 Task: Look for space in Tālīkota, India from 5th September, 2023 to 12th September, 2023 for 2 adults in price range Rs.10000 to Rs.15000.  With 1  bedroom having 1 bed and 1 bathroom. Property type can be house, flat, guest house, hotel. Booking option can be shelf check-in. Required host language is English.
Action: Mouse moved to (391, 66)
Screenshot: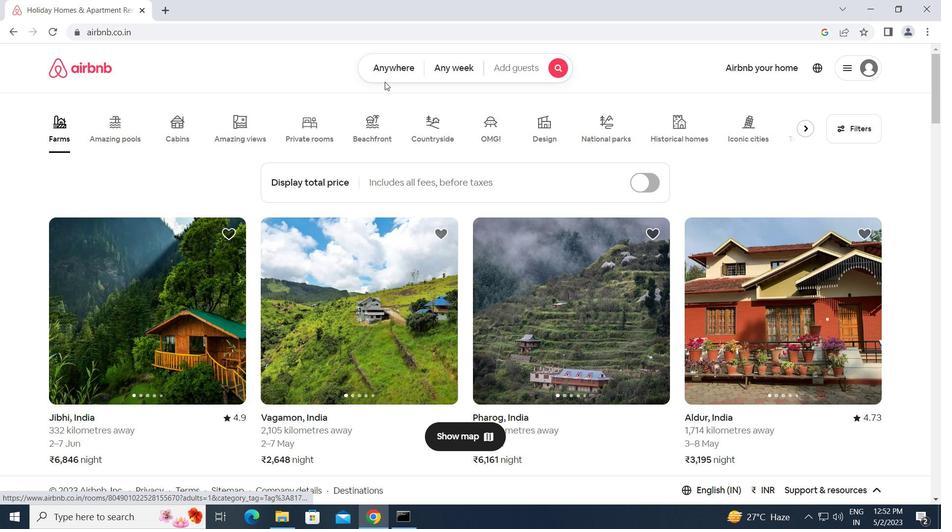 
Action: Mouse pressed left at (391, 66)
Screenshot: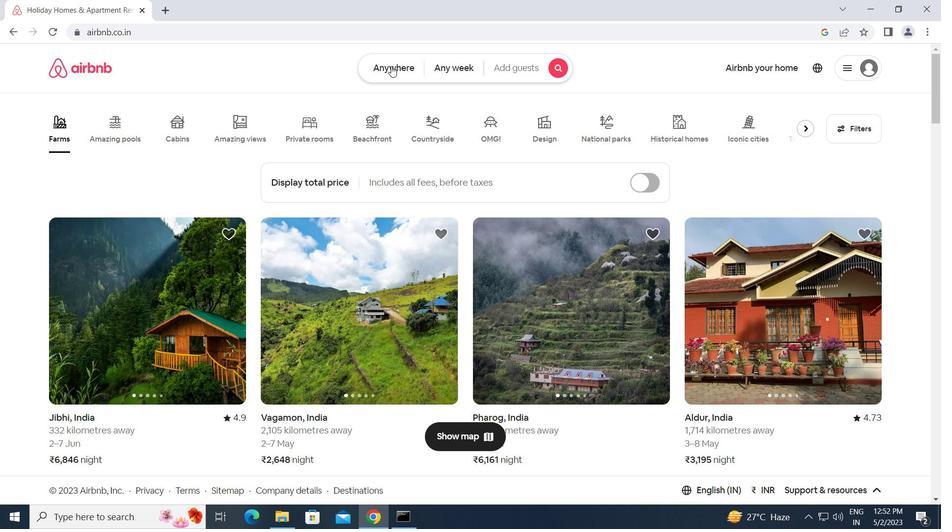 
Action: Mouse moved to (330, 111)
Screenshot: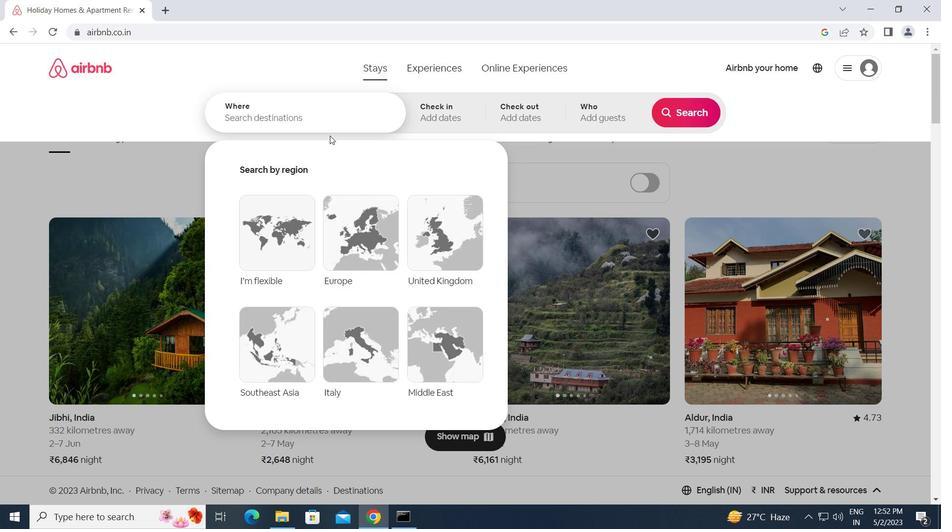 
Action: Mouse pressed left at (330, 111)
Screenshot: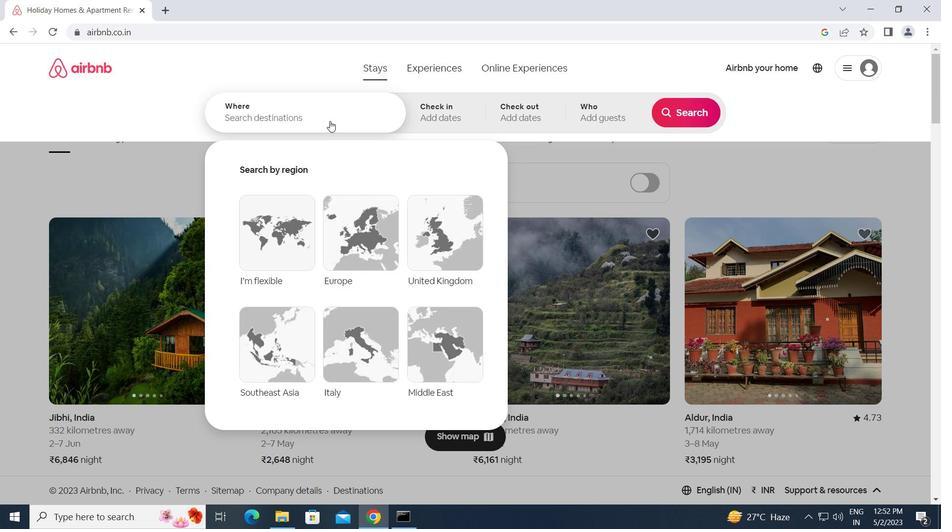 
Action: Key pressed t<Key.caps_lock>alikota,<Key.space><Key.caps_lock>i<Key.caps_lock>ndia<Key.enter>
Screenshot: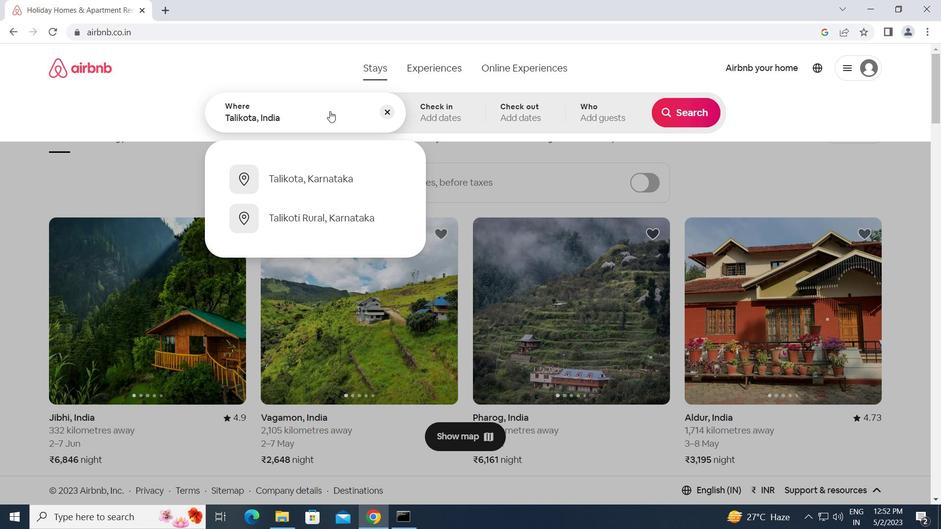 
Action: Mouse moved to (682, 208)
Screenshot: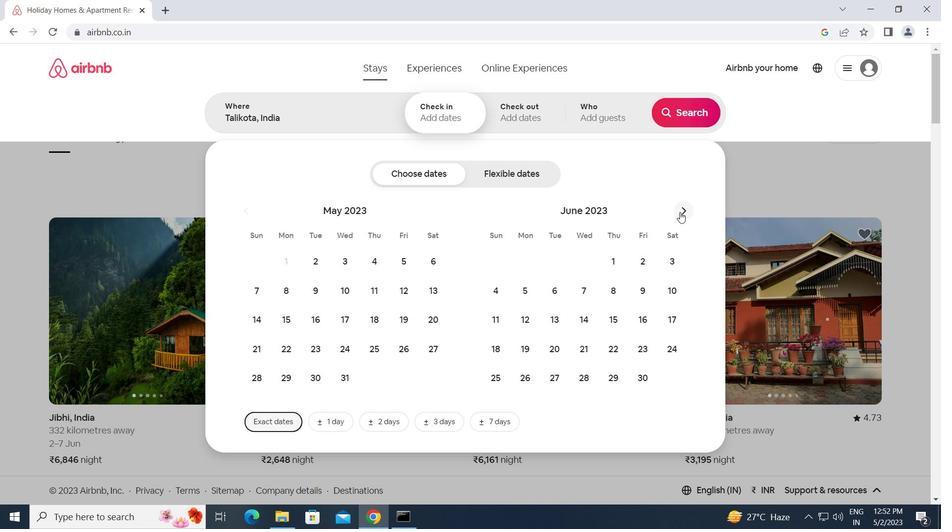 
Action: Mouse pressed left at (682, 208)
Screenshot: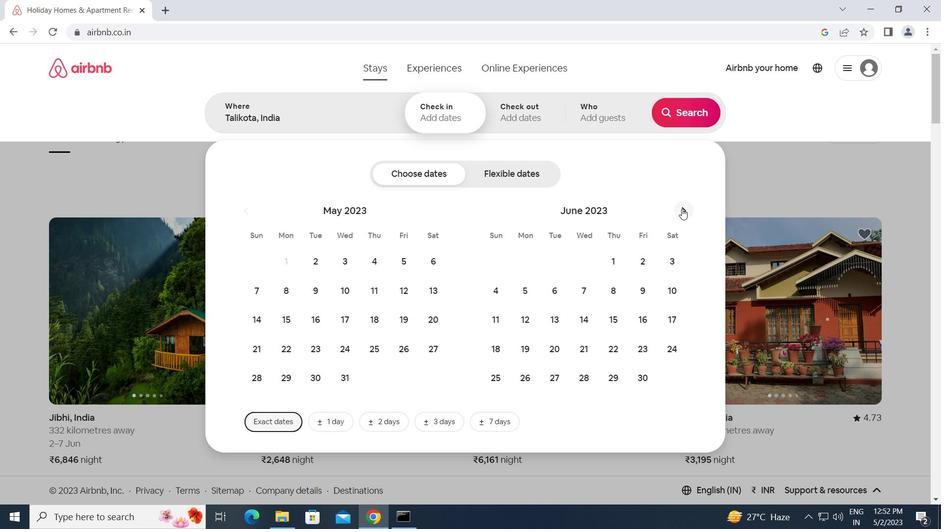 
Action: Mouse pressed left at (682, 208)
Screenshot: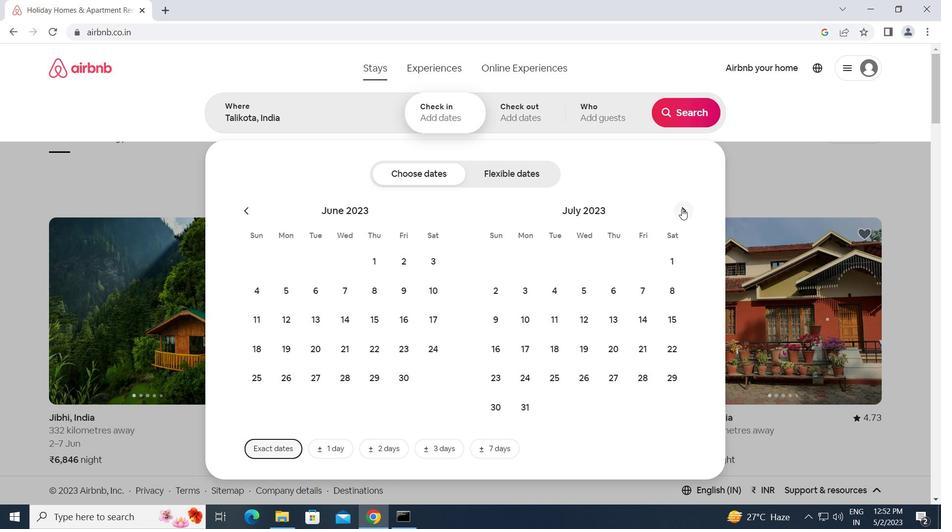 
Action: Mouse pressed left at (682, 208)
Screenshot: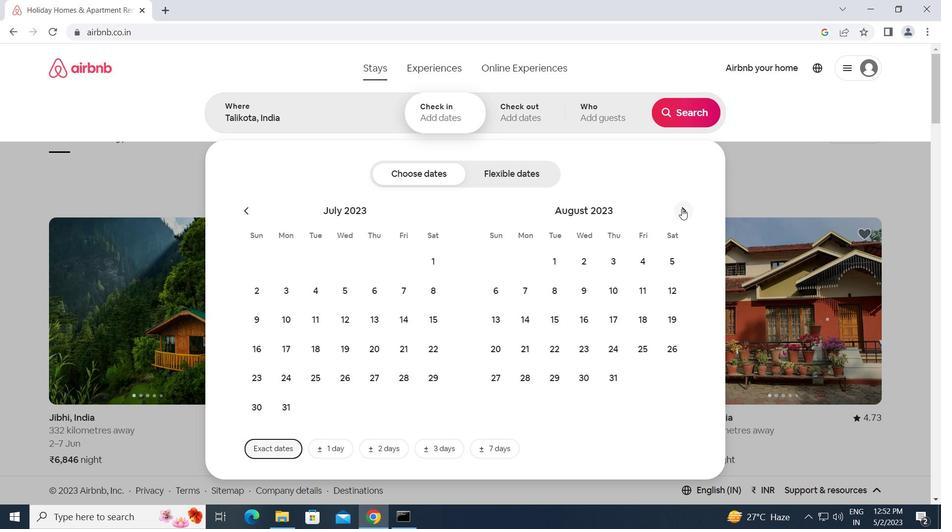 
Action: Mouse moved to (552, 292)
Screenshot: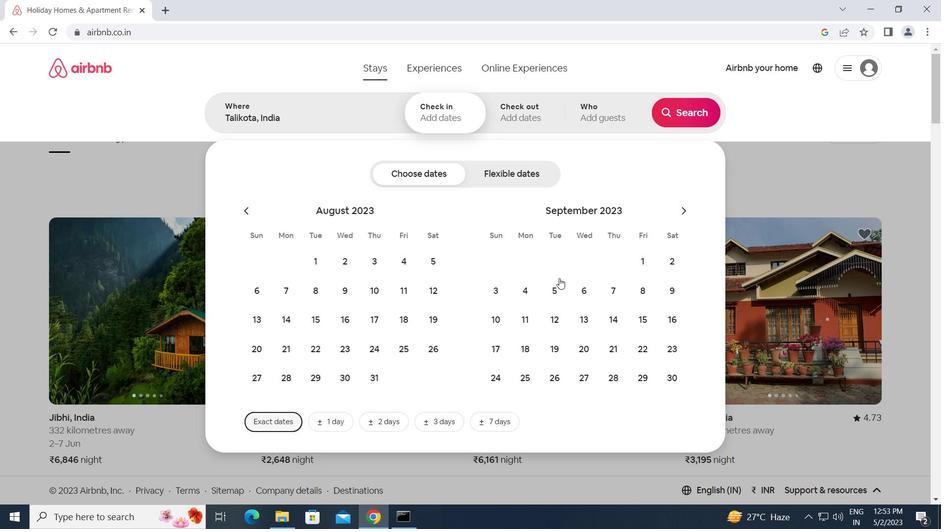 
Action: Mouse pressed left at (552, 292)
Screenshot: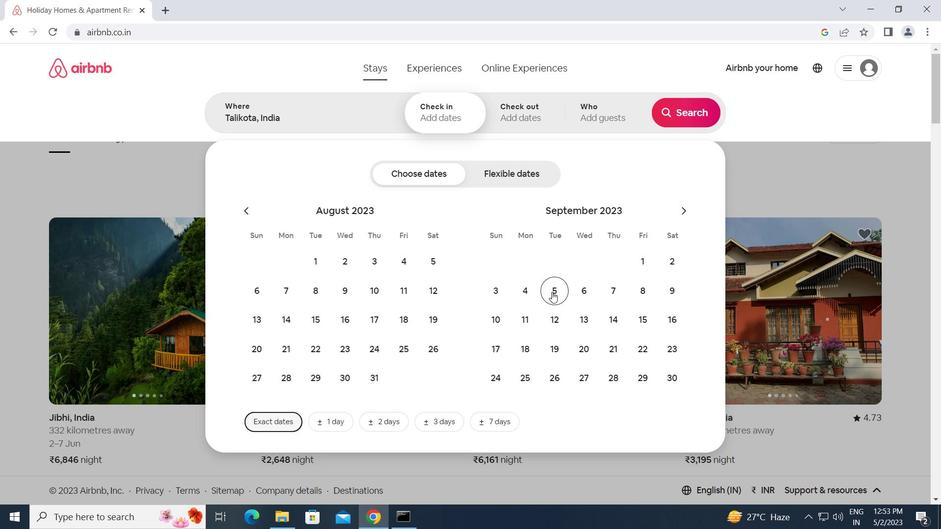 
Action: Mouse moved to (556, 319)
Screenshot: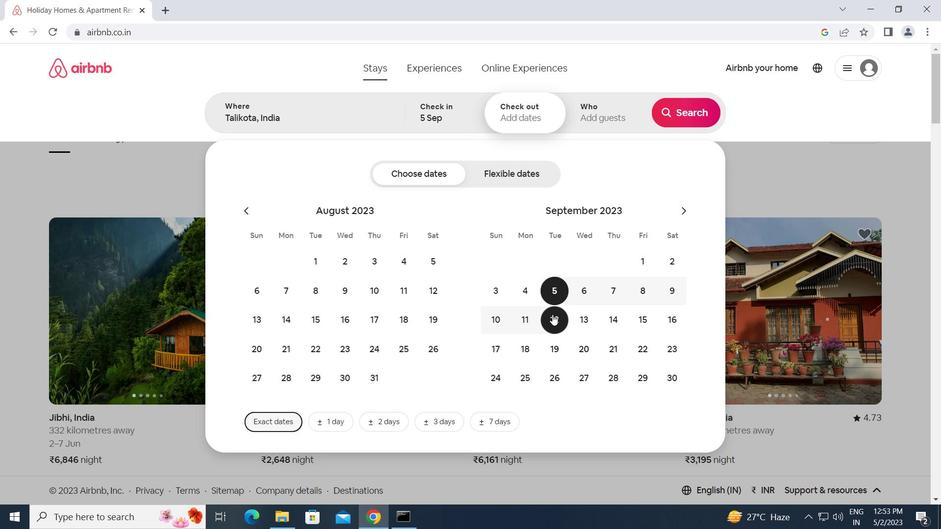 
Action: Mouse pressed left at (556, 319)
Screenshot: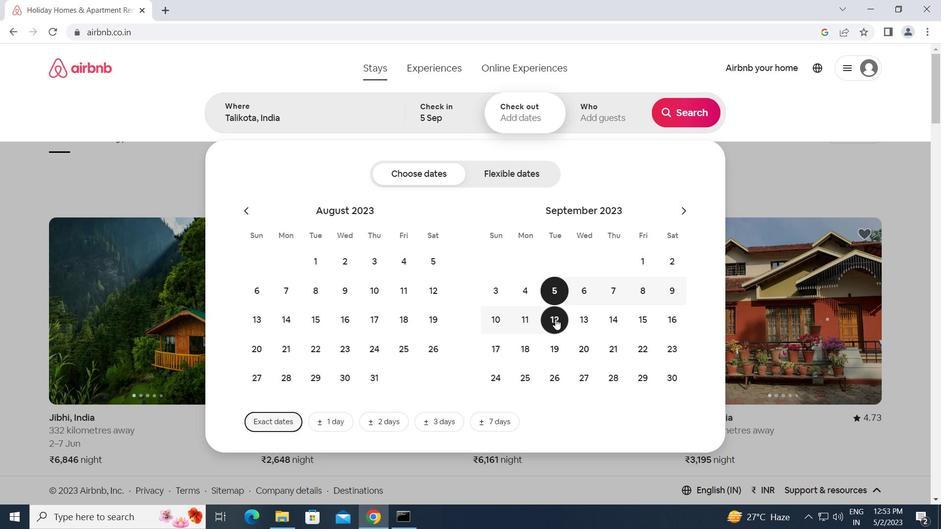 
Action: Mouse moved to (603, 117)
Screenshot: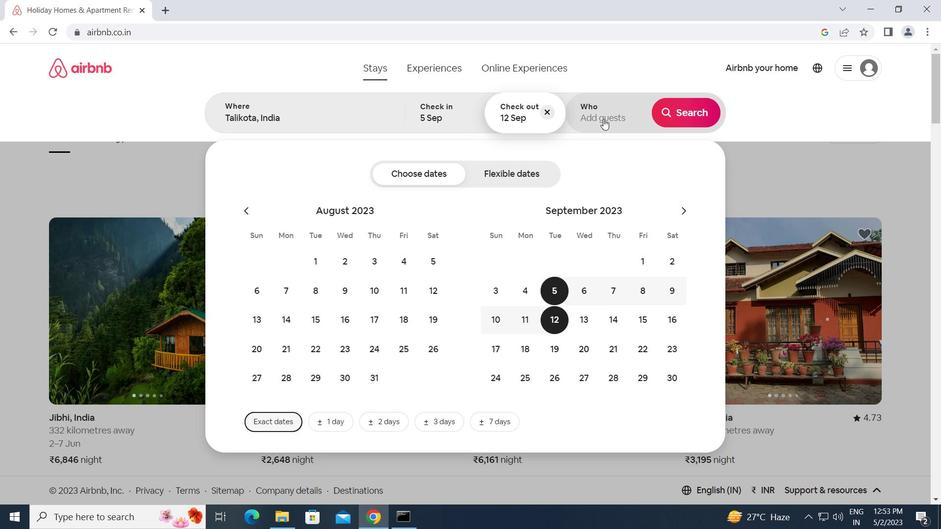 
Action: Mouse pressed left at (603, 117)
Screenshot: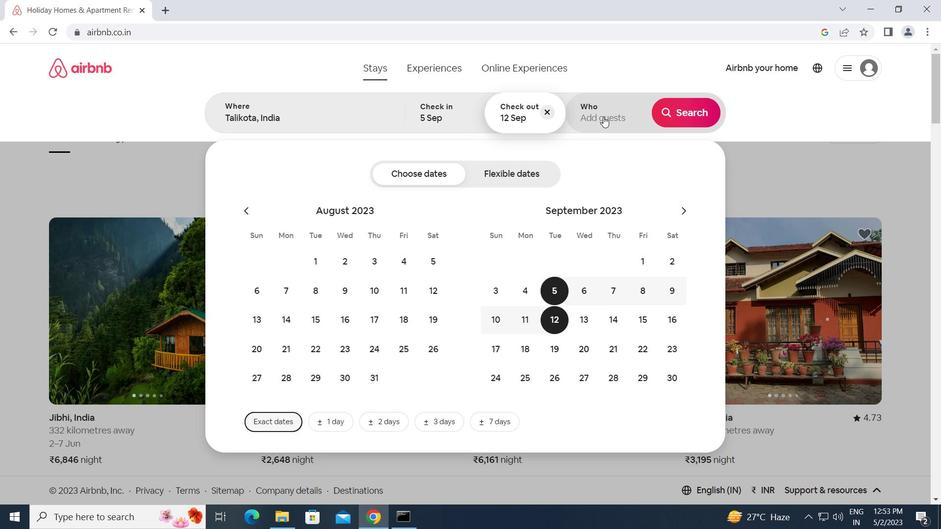 
Action: Mouse moved to (686, 174)
Screenshot: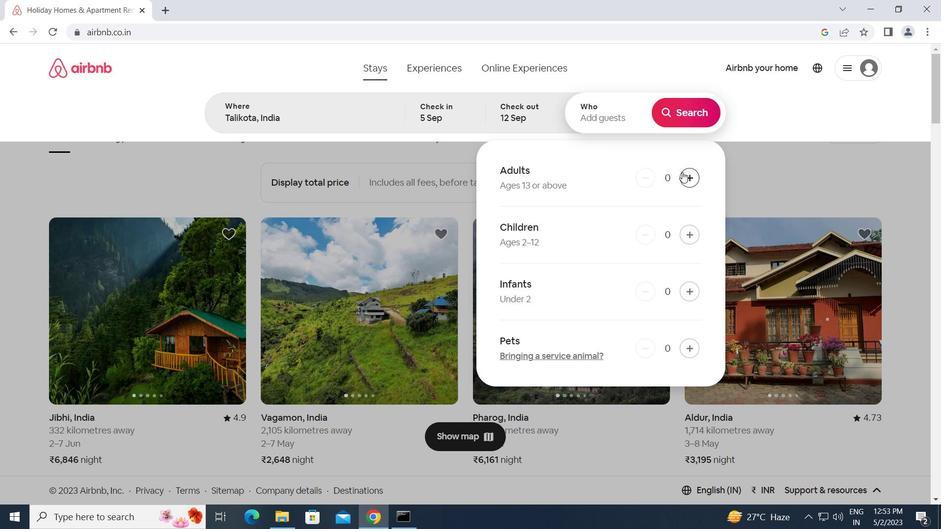 
Action: Mouse pressed left at (686, 174)
Screenshot: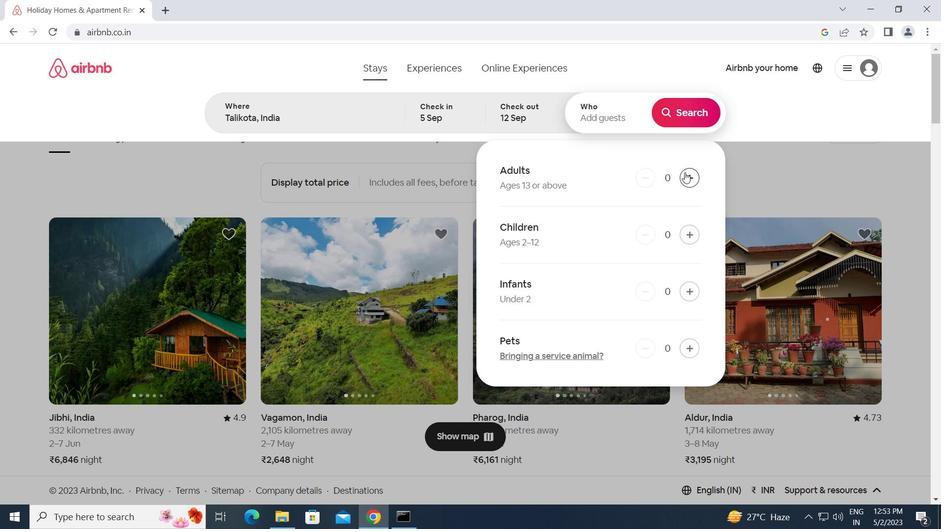 
Action: Mouse pressed left at (686, 174)
Screenshot: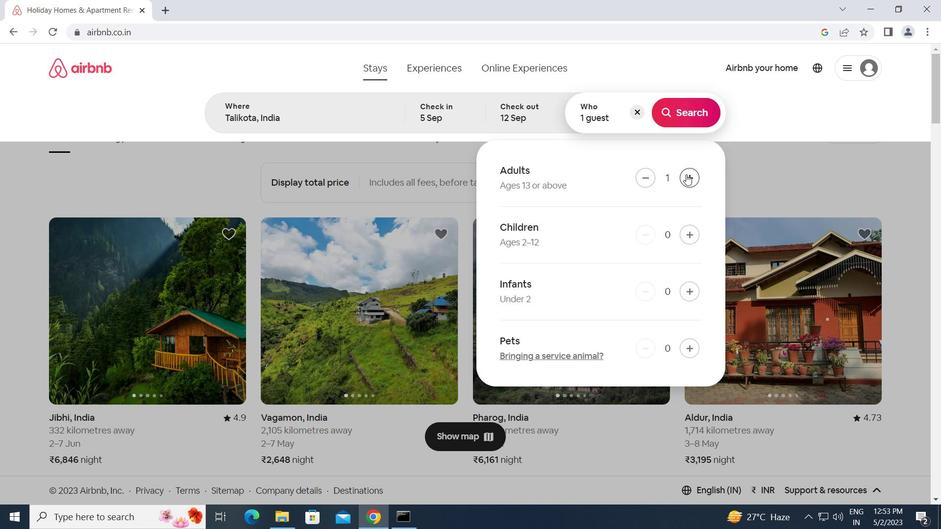 
Action: Mouse moved to (691, 111)
Screenshot: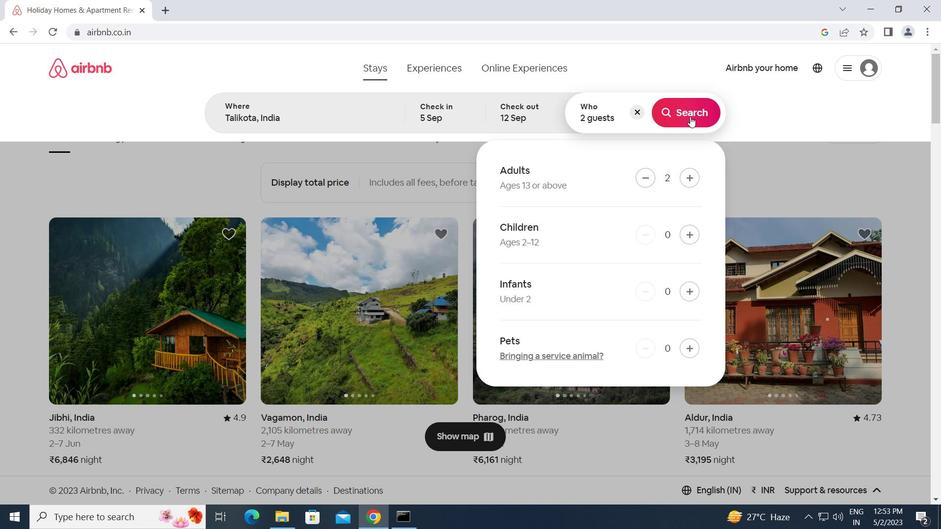 
Action: Mouse pressed left at (691, 111)
Screenshot: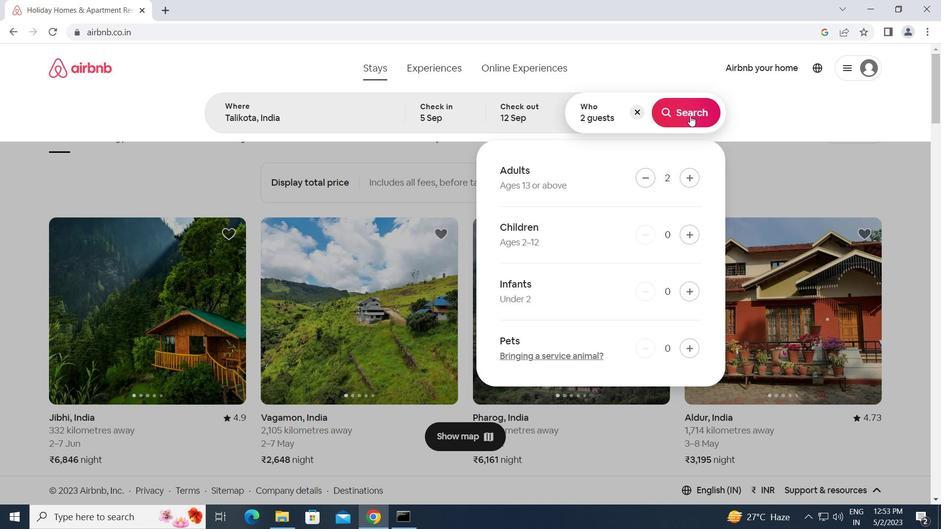 
Action: Mouse moved to (883, 117)
Screenshot: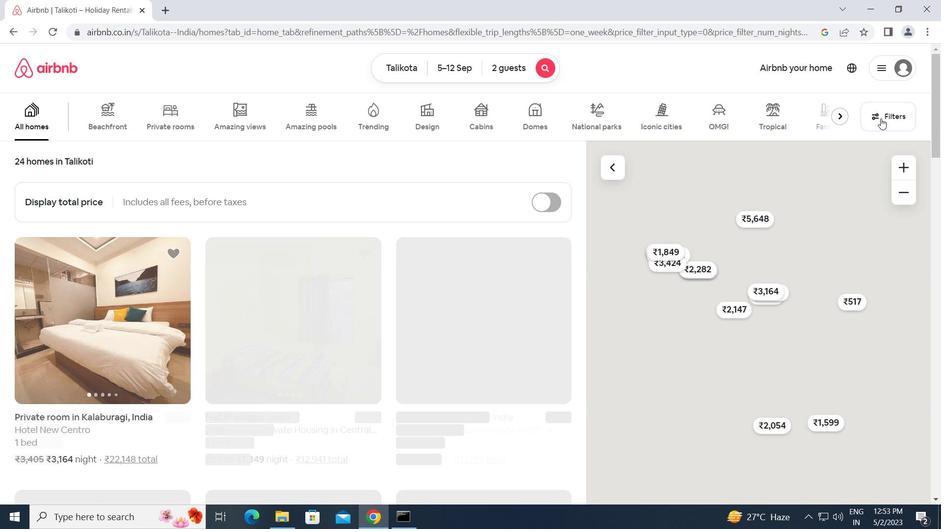 
Action: Mouse pressed left at (883, 117)
Screenshot: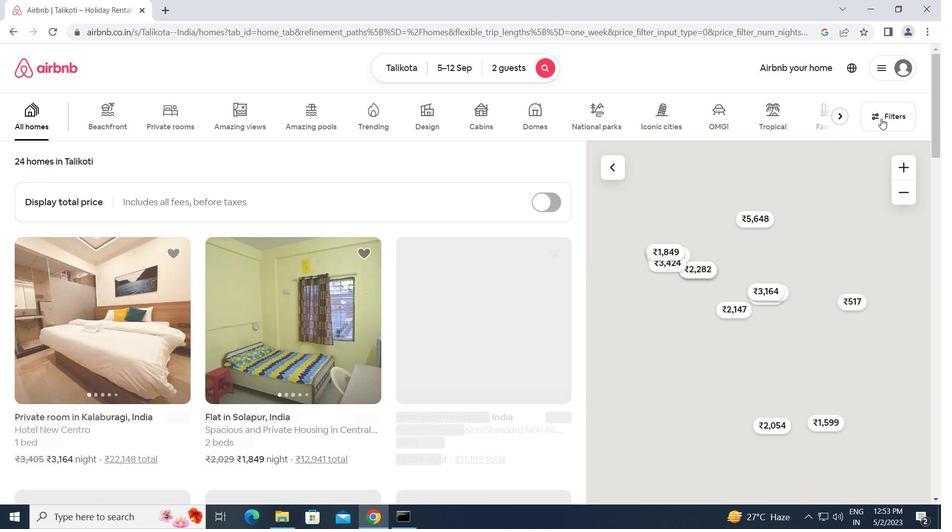 
Action: Mouse moved to (311, 268)
Screenshot: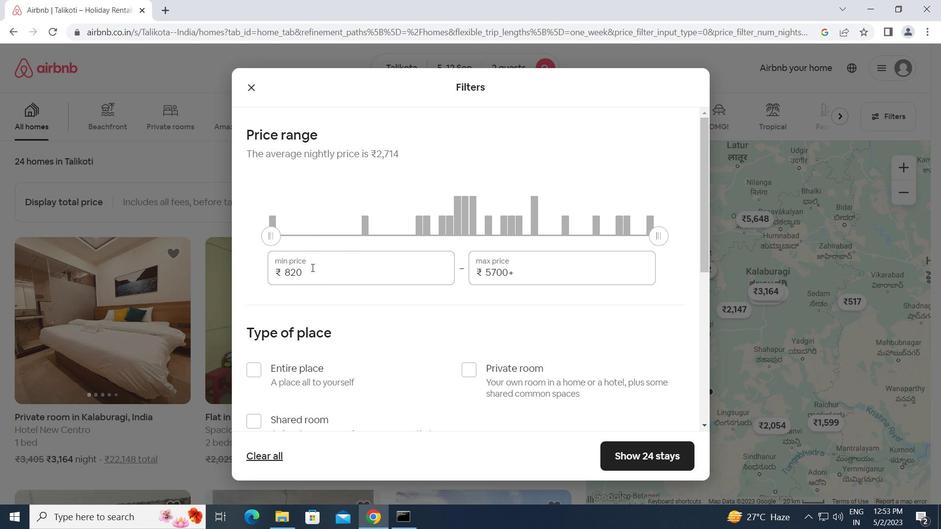
Action: Mouse pressed left at (311, 268)
Screenshot: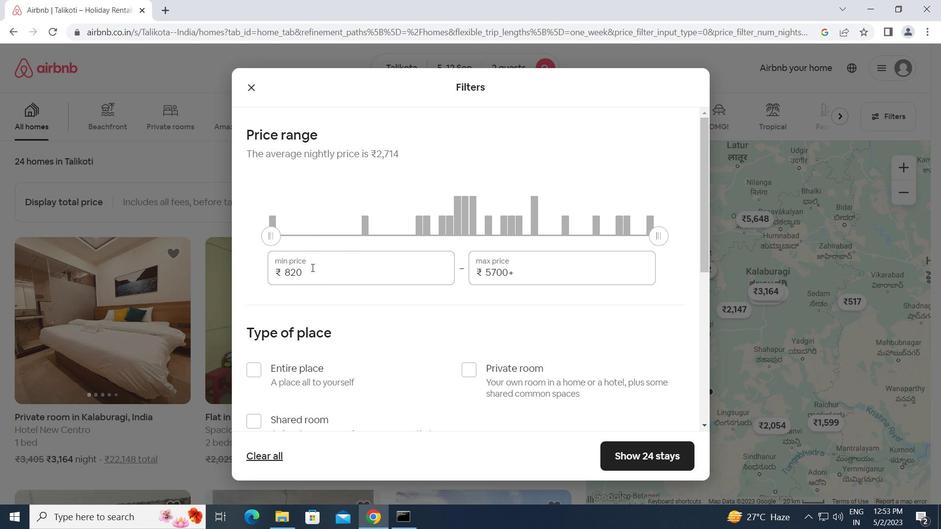 
Action: Mouse moved to (281, 274)
Screenshot: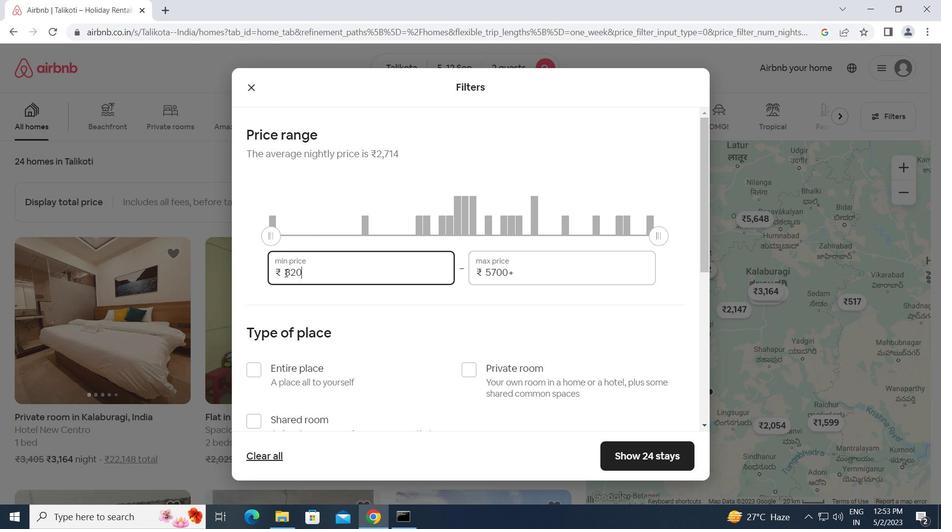 
Action: Key pressed 10000<Key.tab>15000
Screenshot: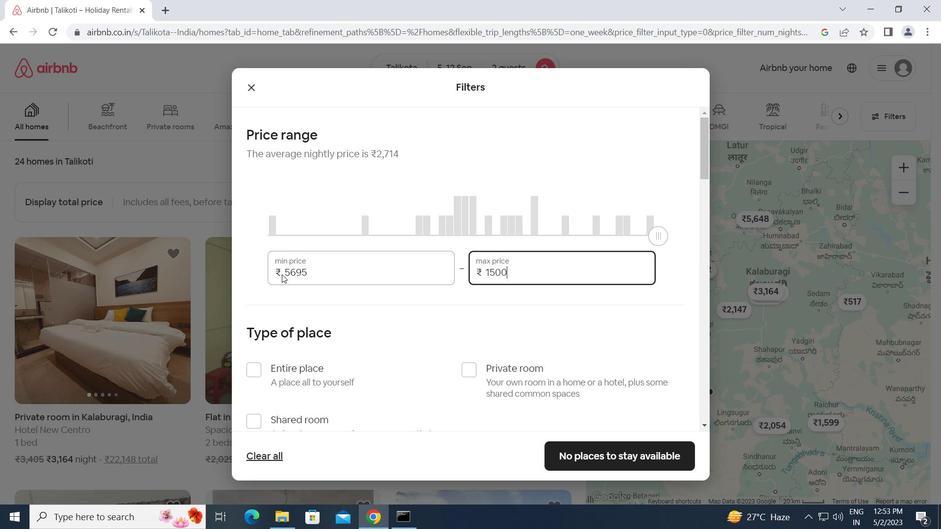 
Action: Mouse moved to (276, 390)
Screenshot: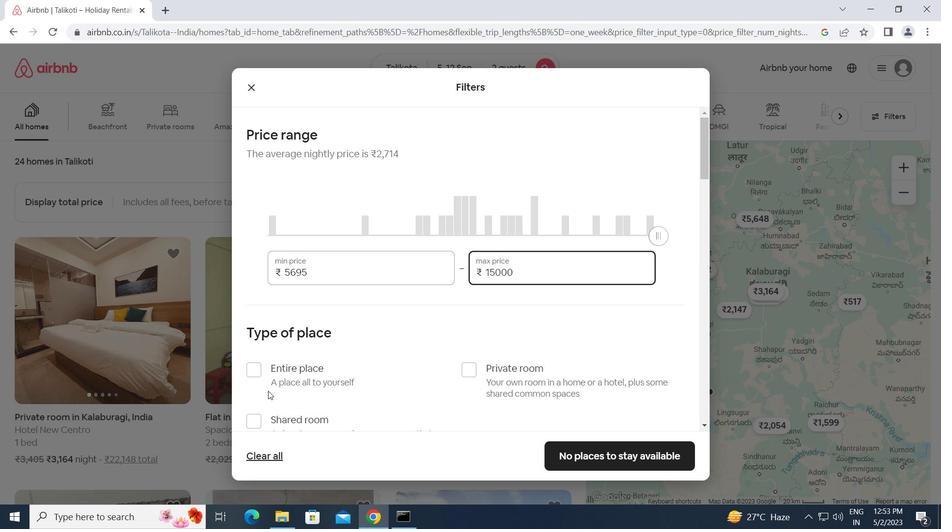 
Action: Mouse scrolled (276, 389) with delta (0, 0)
Screenshot: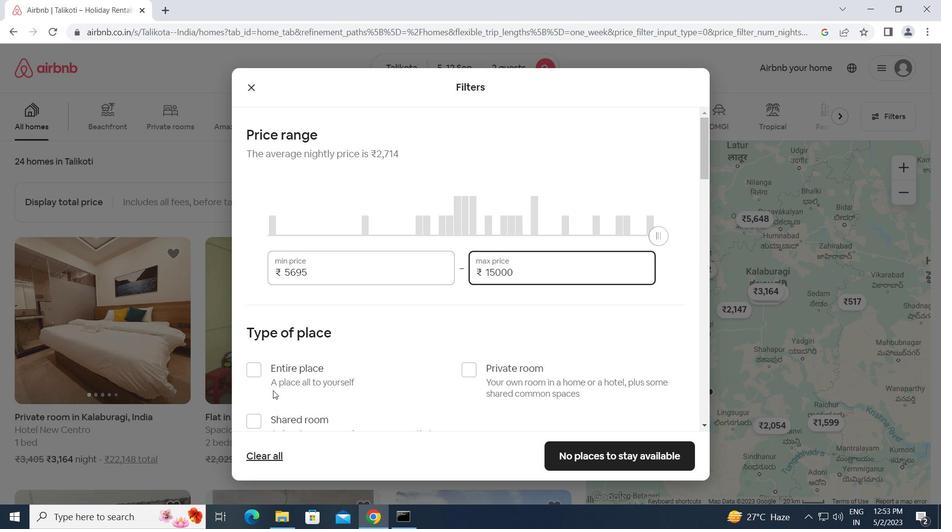 
Action: Mouse scrolled (276, 389) with delta (0, 0)
Screenshot: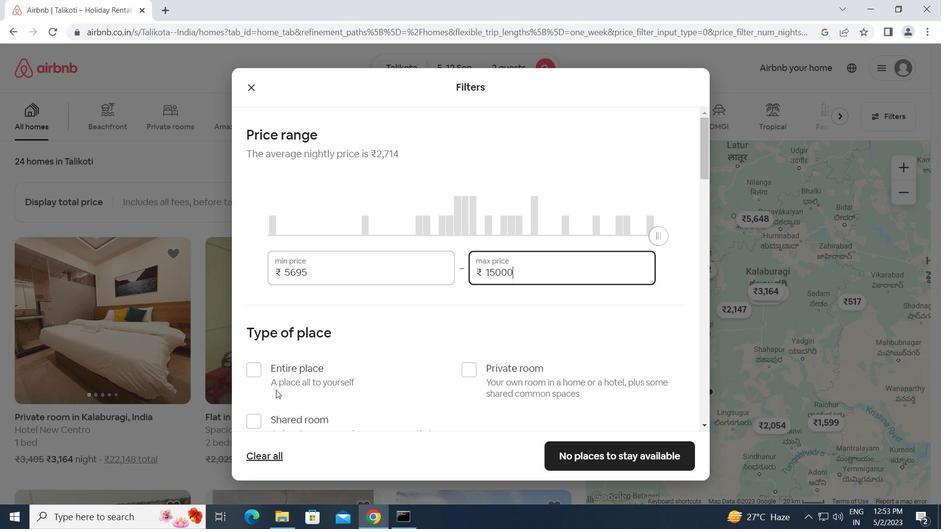 
Action: Mouse moved to (386, 349)
Screenshot: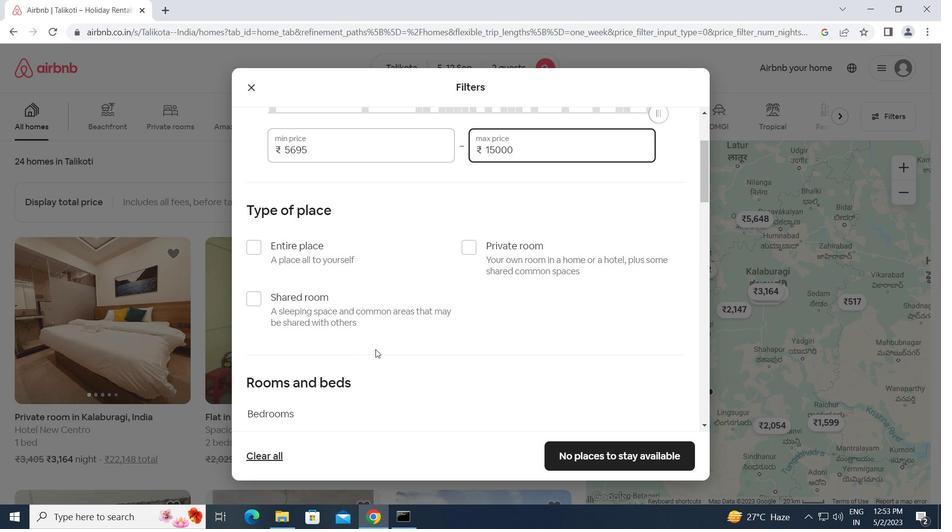 
Action: Mouse scrolled (386, 349) with delta (0, 0)
Screenshot: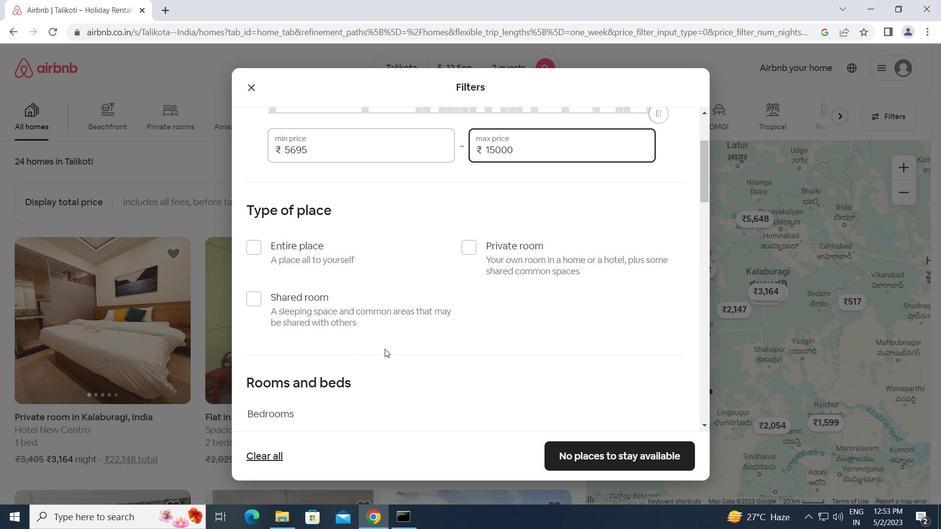 
Action: Mouse scrolled (386, 349) with delta (0, 0)
Screenshot: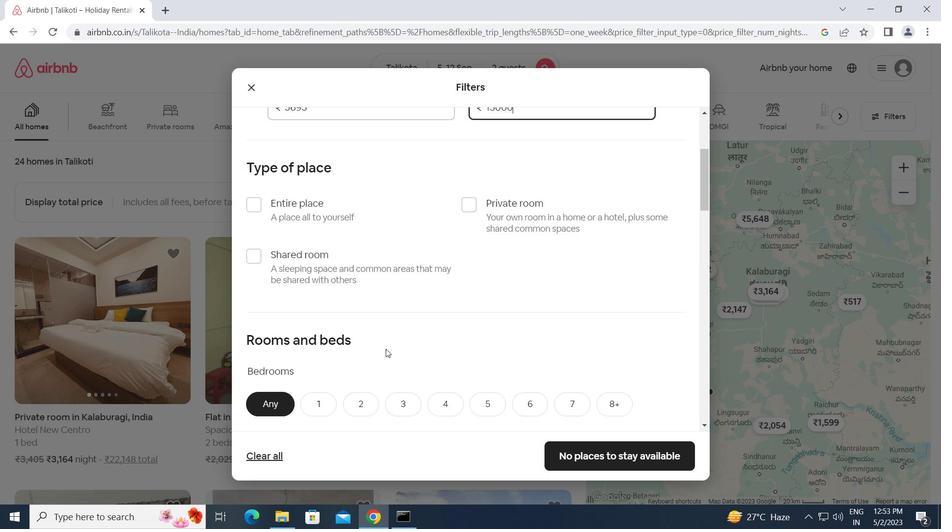 
Action: Mouse scrolled (386, 349) with delta (0, 0)
Screenshot: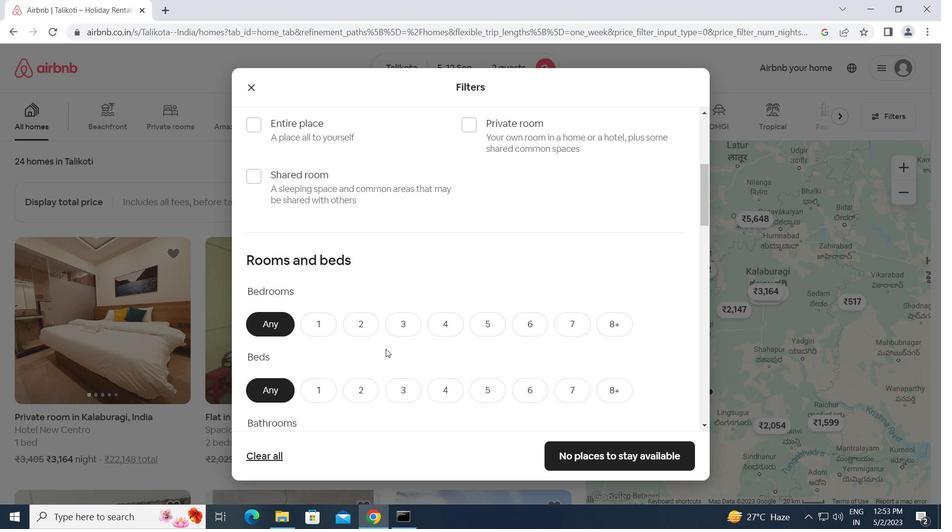 
Action: Mouse moved to (329, 265)
Screenshot: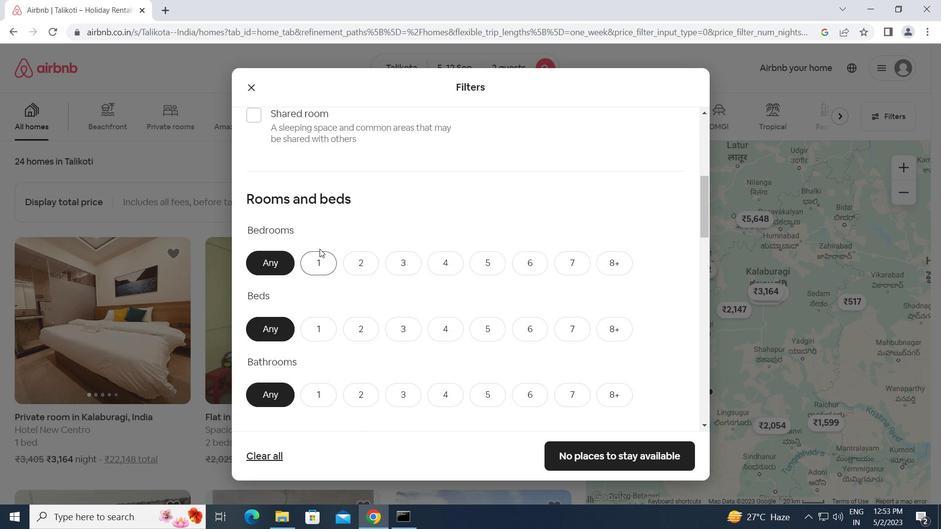 
Action: Mouse pressed left at (329, 265)
Screenshot: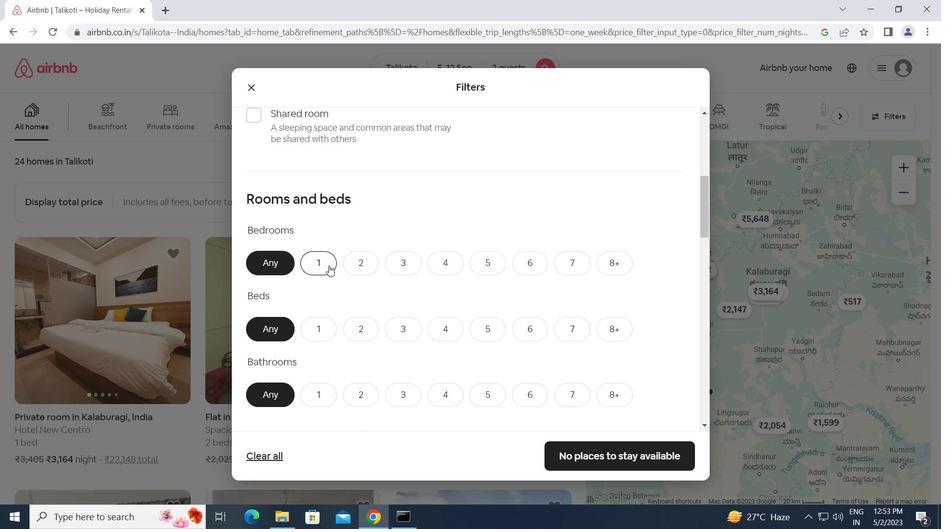 
Action: Mouse moved to (323, 335)
Screenshot: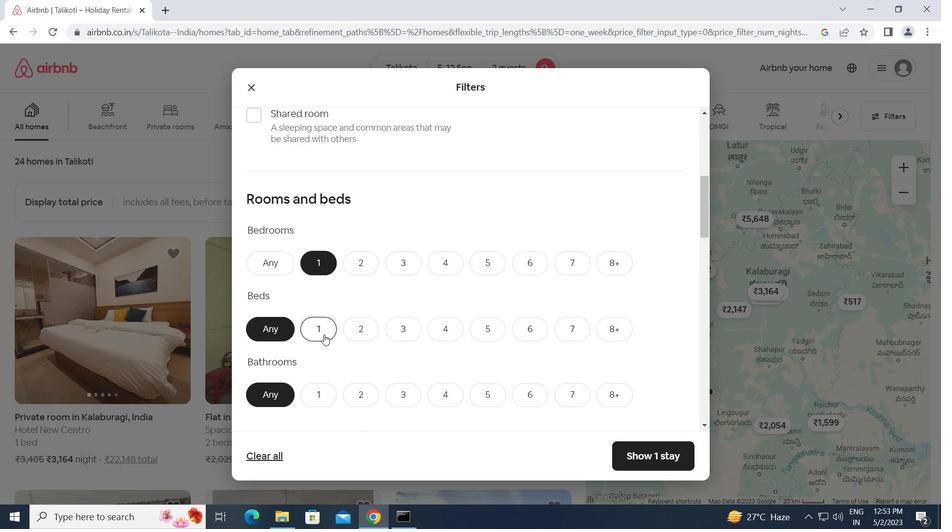 
Action: Mouse pressed left at (323, 335)
Screenshot: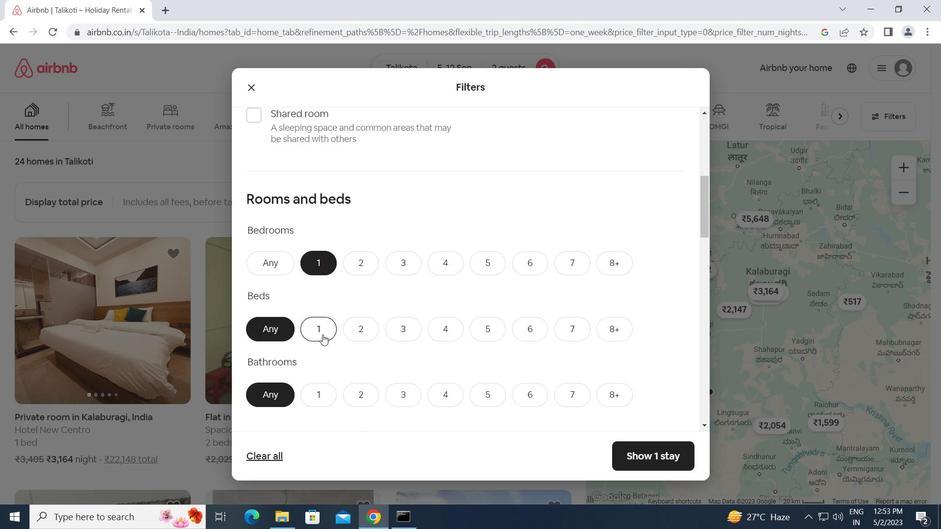 
Action: Mouse moved to (321, 392)
Screenshot: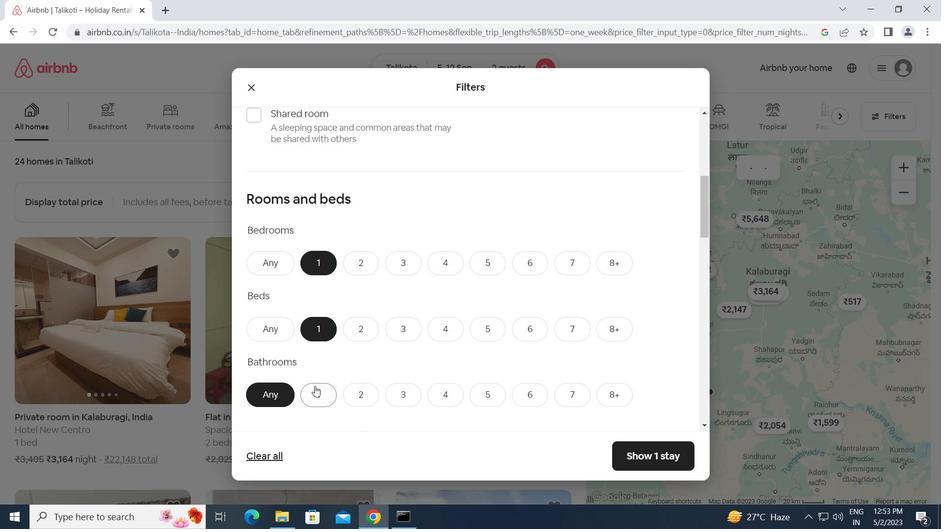 
Action: Mouse pressed left at (321, 392)
Screenshot: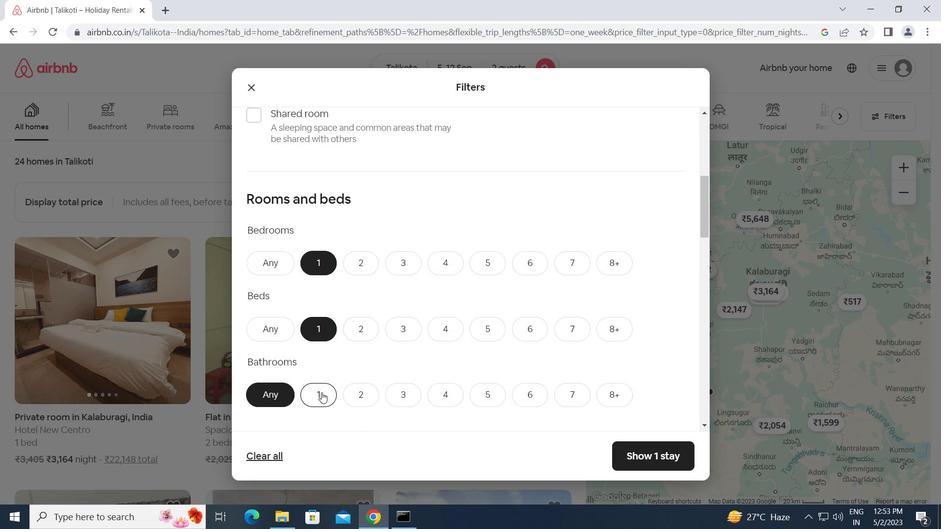 
Action: Mouse moved to (356, 388)
Screenshot: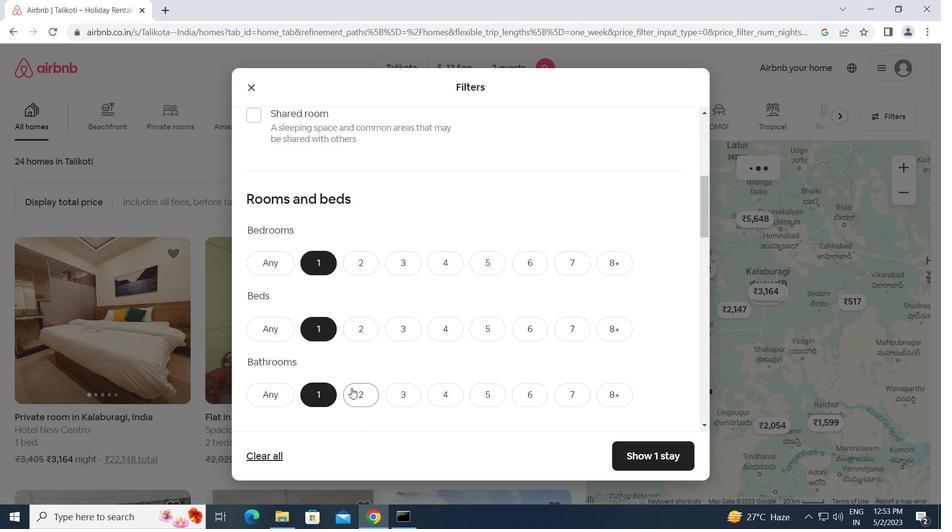 
Action: Mouse scrolled (356, 387) with delta (0, 0)
Screenshot: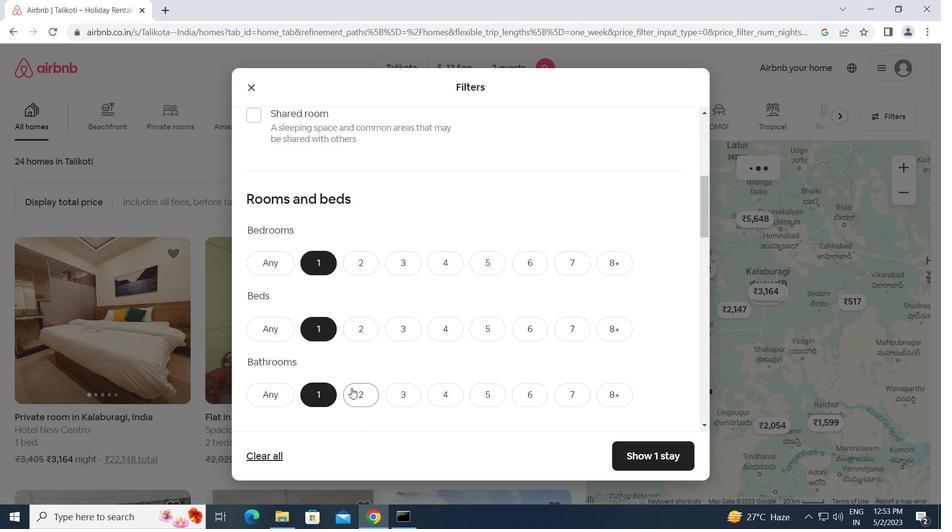 
Action: Mouse scrolled (356, 387) with delta (0, 0)
Screenshot: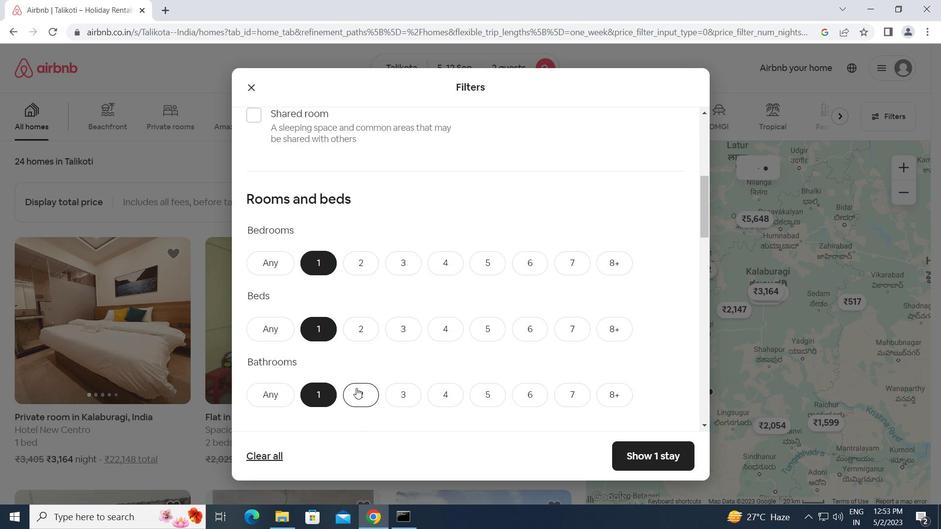 
Action: Mouse scrolled (356, 387) with delta (0, 0)
Screenshot: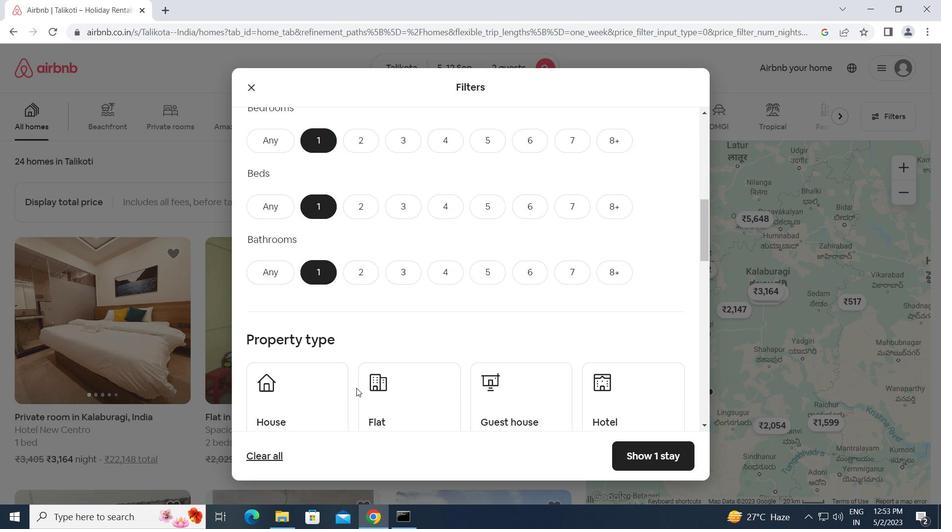 
Action: Mouse moved to (304, 349)
Screenshot: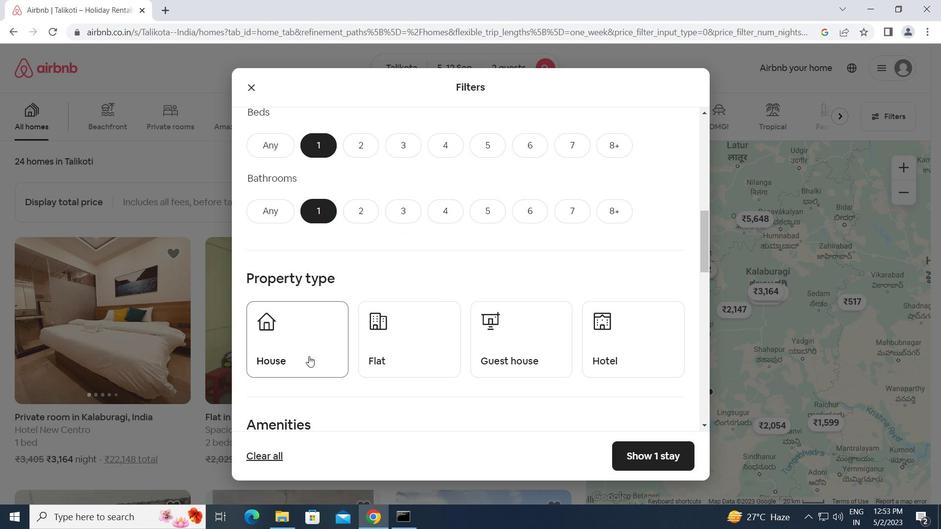 
Action: Mouse pressed left at (304, 349)
Screenshot: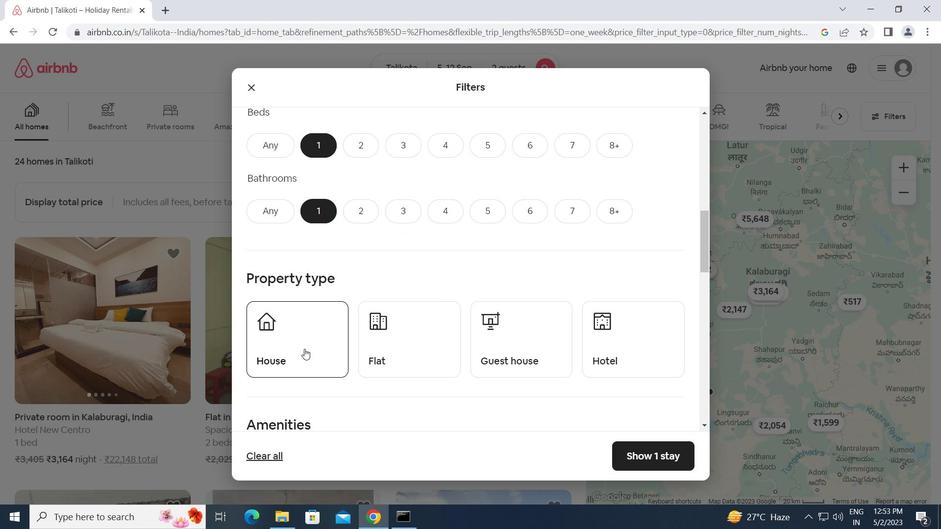 
Action: Mouse moved to (391, 347)
Screenshot: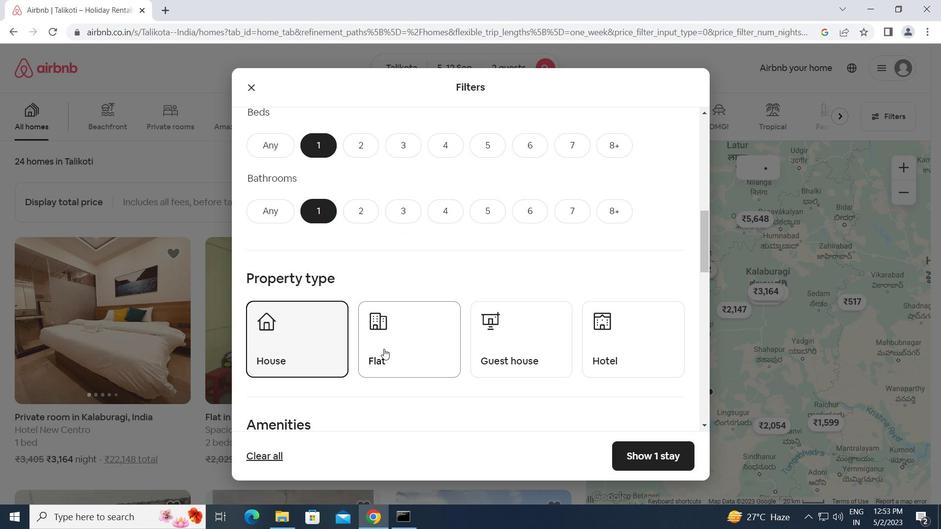 
Action: Mouse pressed left at (391, 347)
Screenshot: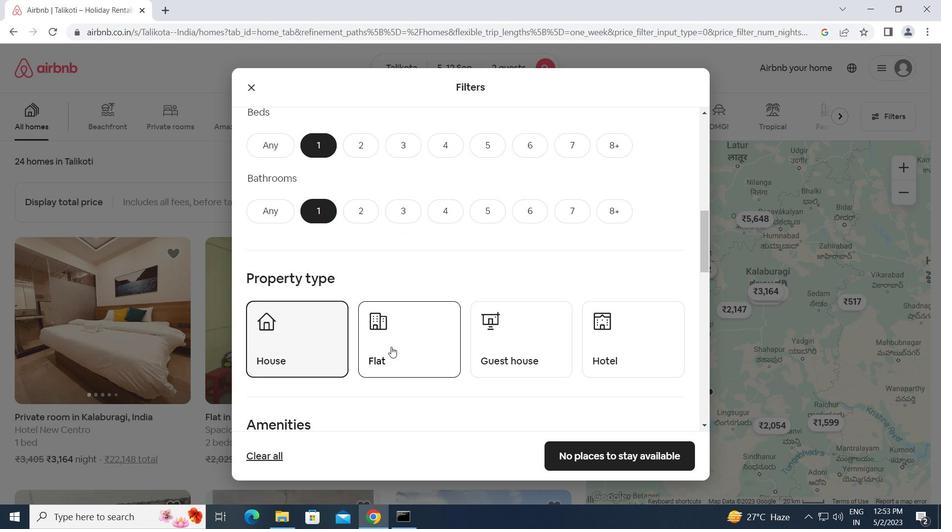 
Action: Mouse moved to (528, 352)
Screenshot: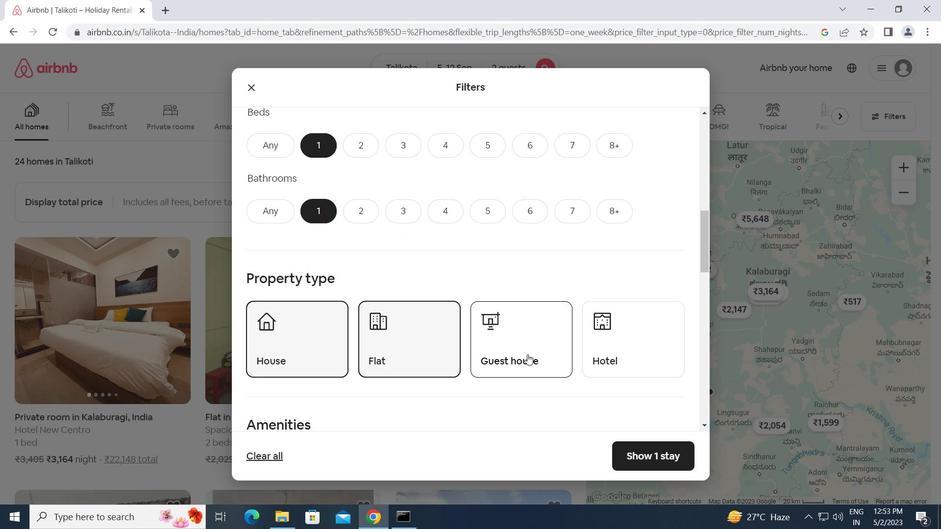 
Action: Mouse pressed left at (528, 352)
Screenshot: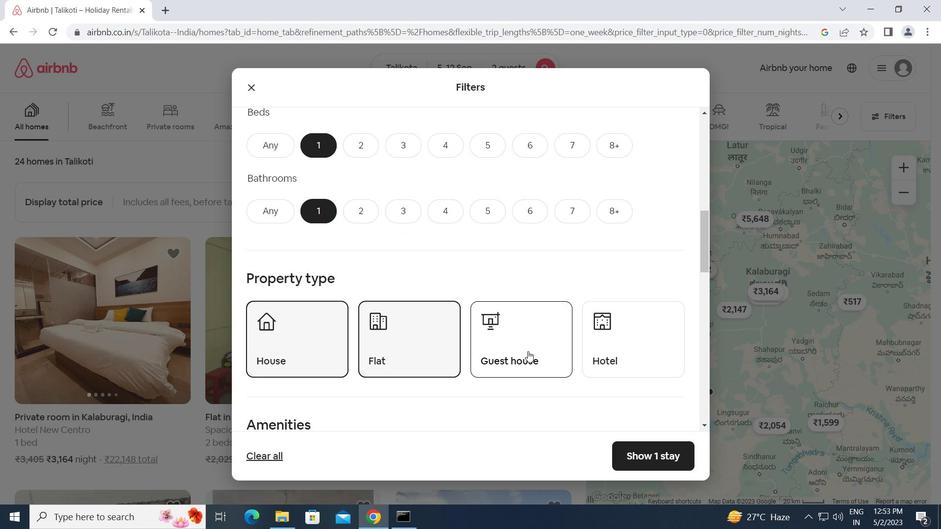 
Action: Mouse moved to (613, 340)
Screenshot: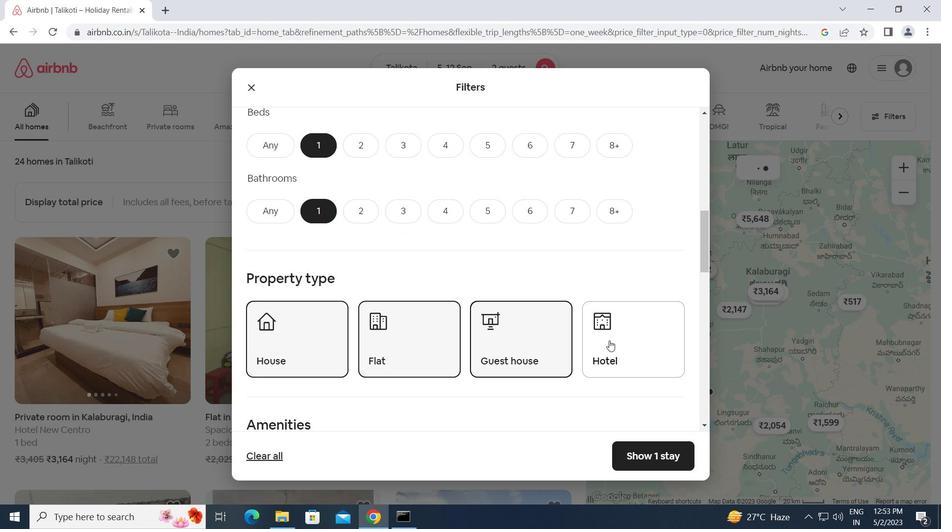 
Action: Mouse pressed left at (613, 340)
Screenshot: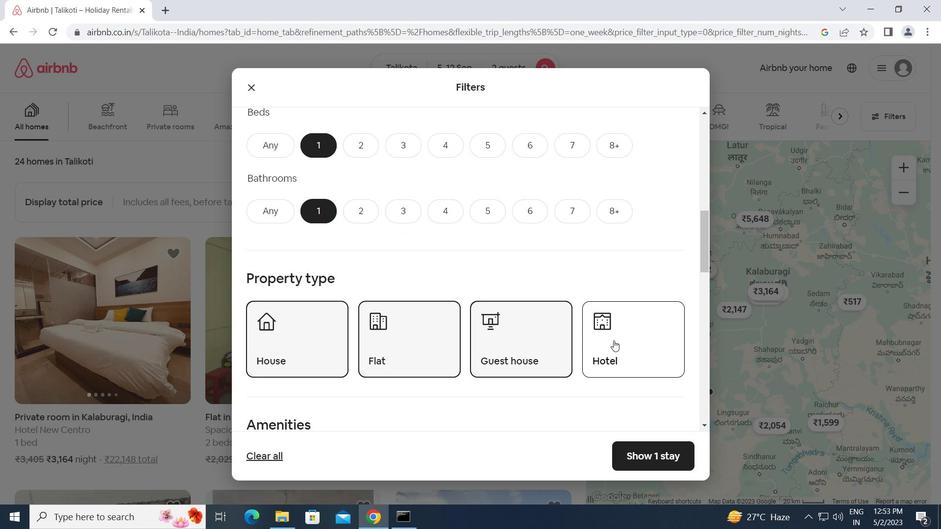 
Action: Mouse moved to (473, 403)
Screenshot: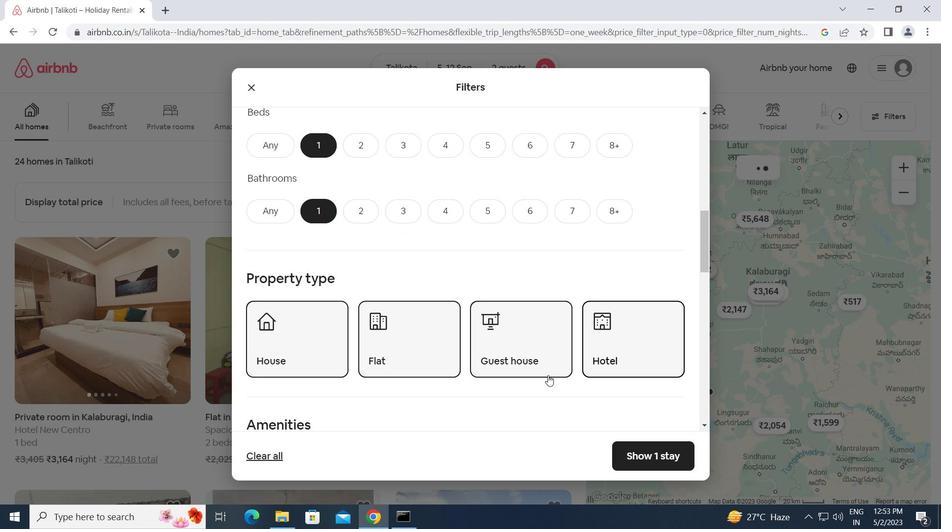 
Action: Mouse scrolled (473, 403) with delta (0, 0)
Screenshot: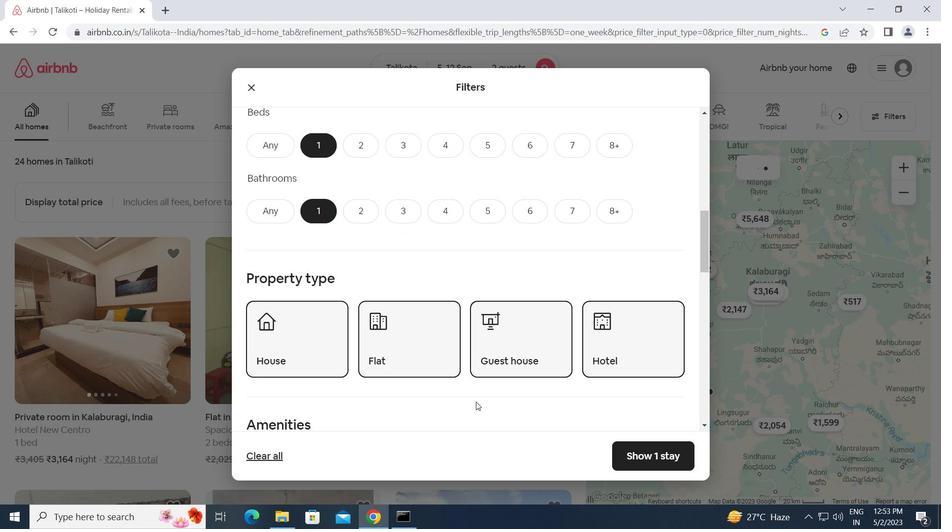 
Action: Mouse scrolled (473, 403) with delta (0, 0)
Screenshot: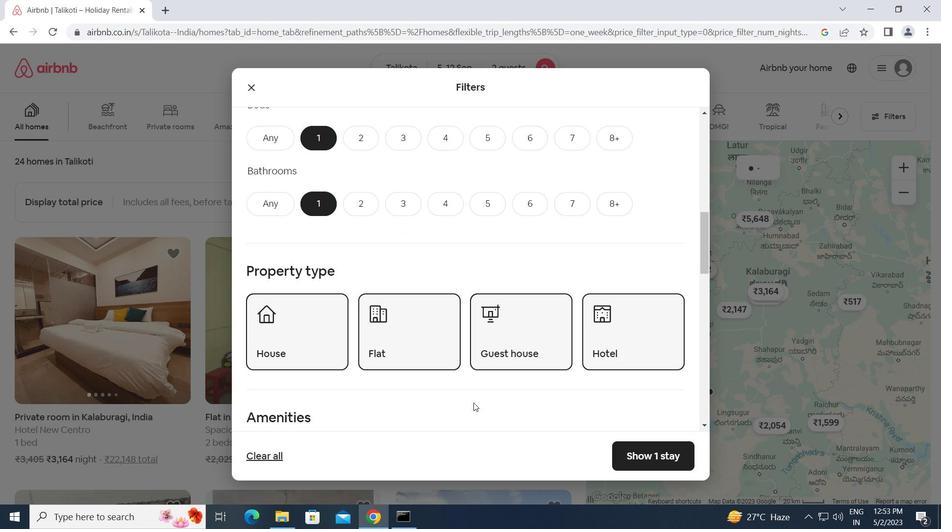 
Action: Mouse scrolled (473, 403) with delta (0, 0)
Screenshot: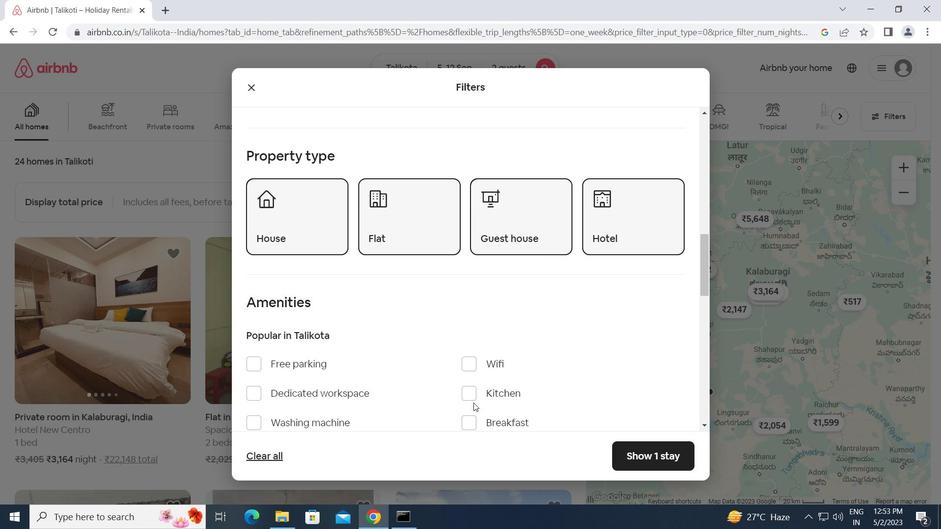 
Action: Mouse scrolled (473, 403) with delta (0, 0)
Screenshot: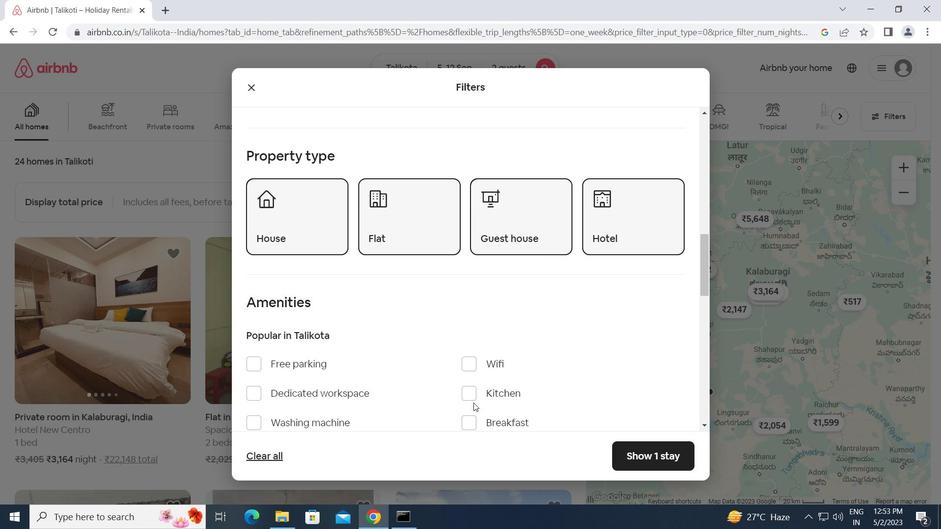 
Action: Mouse moved to (522, 384)
Screenshot: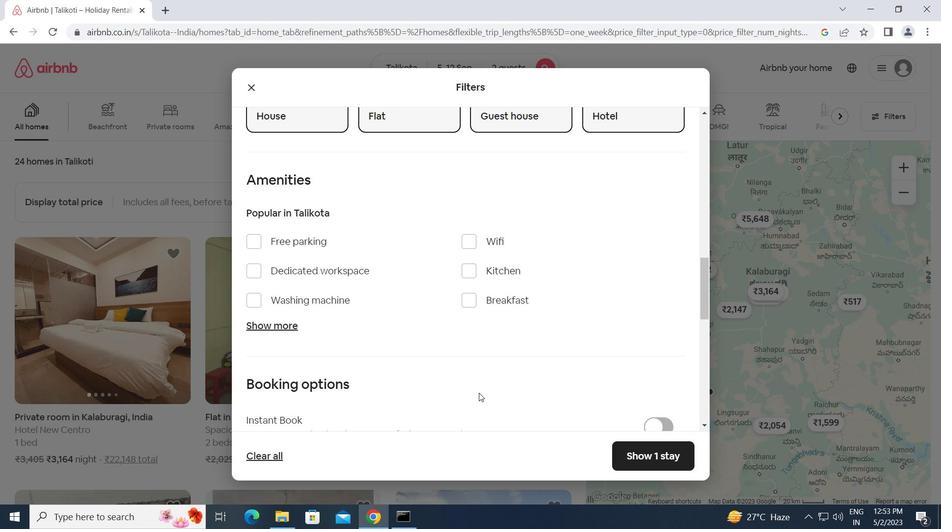 
Action: Mouse scrolled (522, 384) with delta (0, 0)
Screenshot: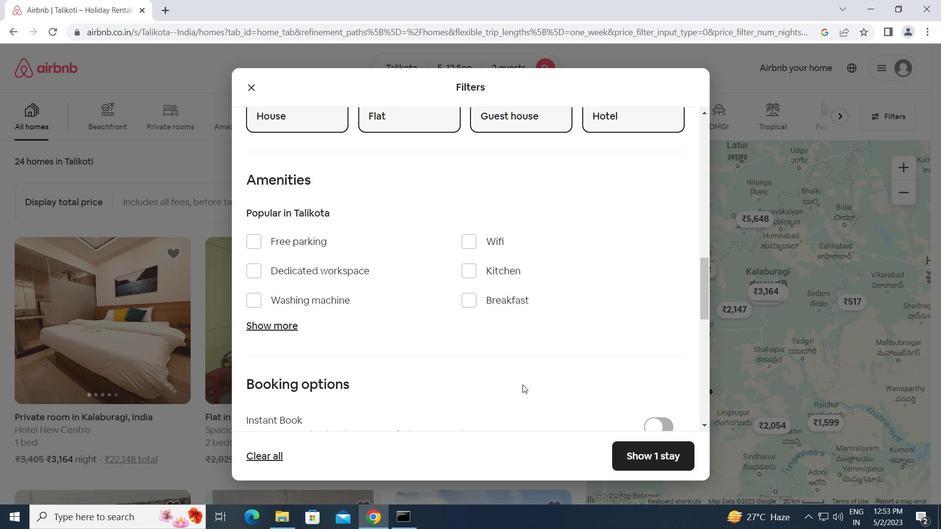 
Action: Mouse scrolled (522, 384) with delta (0, 0)
Screenshot: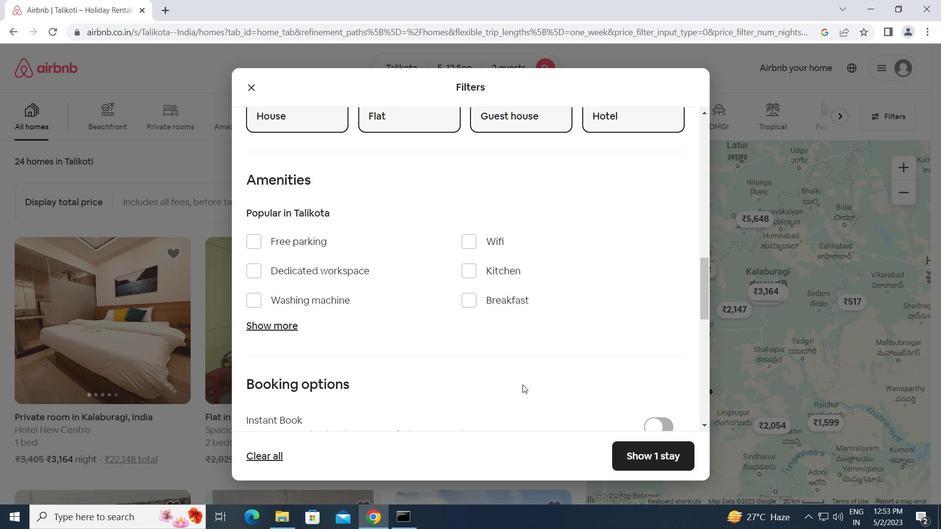 
Action: Mouse scrolled (522, 384) with delta (0, 0)
Screenshot: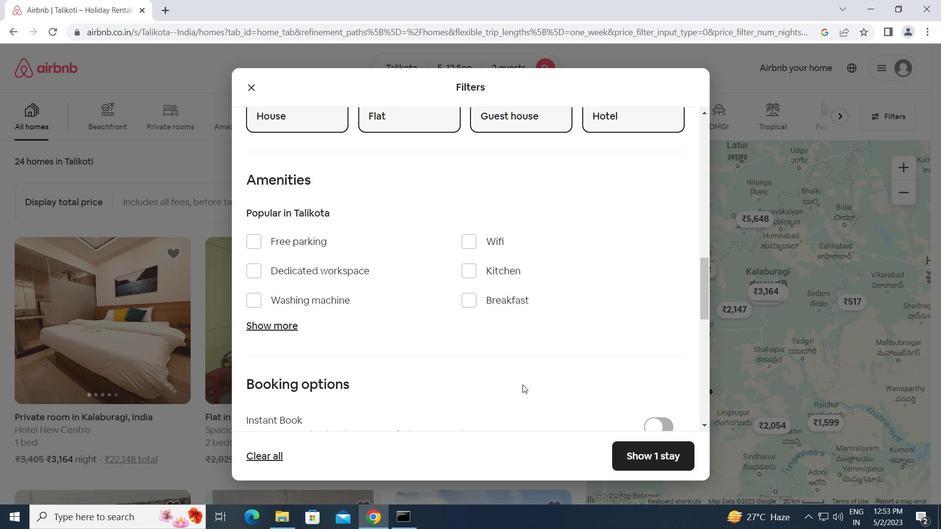 
Action: Mouse moved to (657, 281)
Screenshot: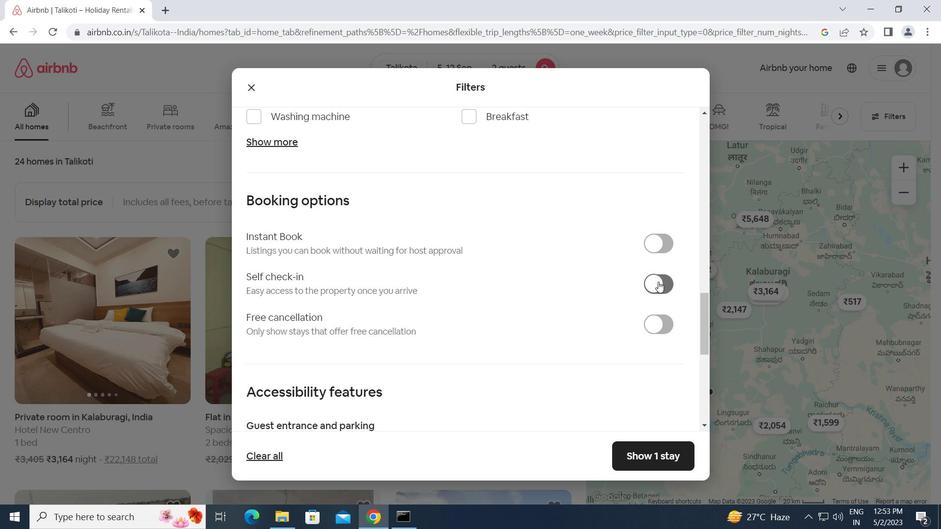 
Action: Mouse pressed left at (657, 281)
Screenshot: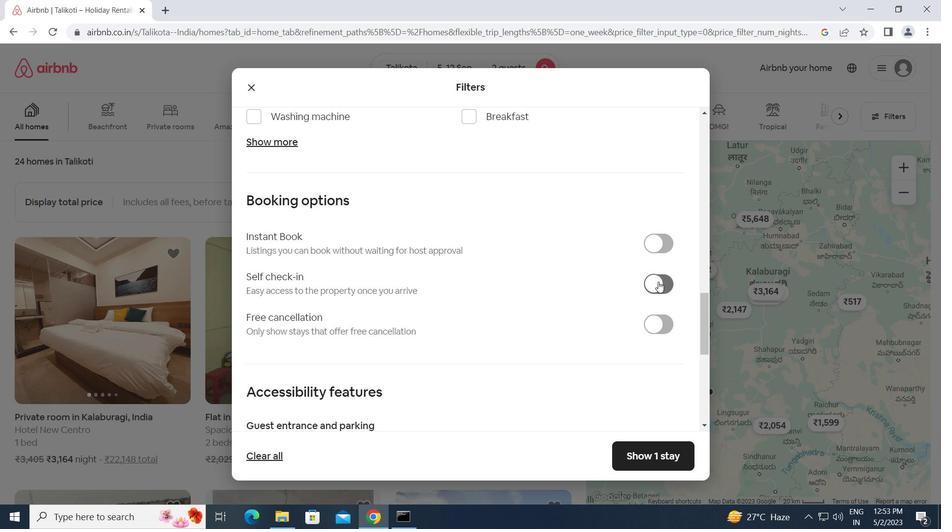 
Action: Mouse moved to (458, 346)
Screenshot: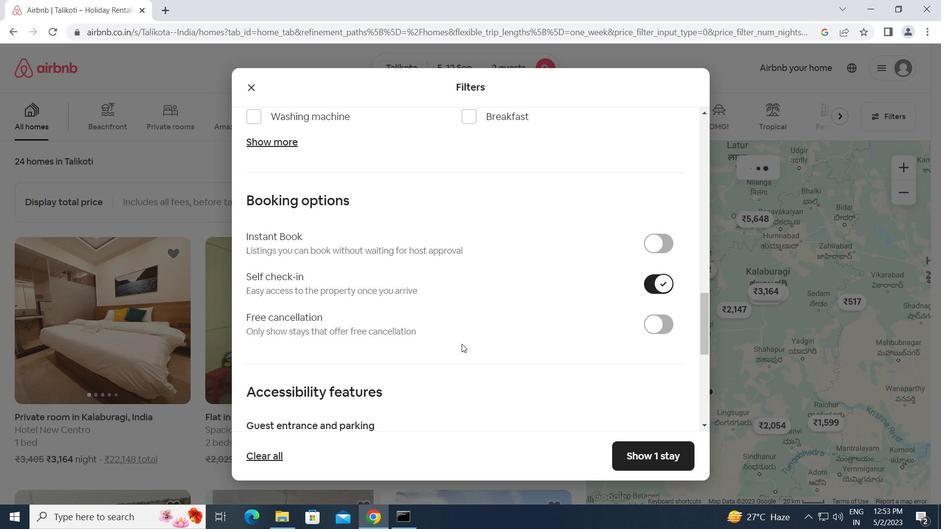 
Action: Mouse scrolled (458, 345) with delta (0, 0)
Screenshot: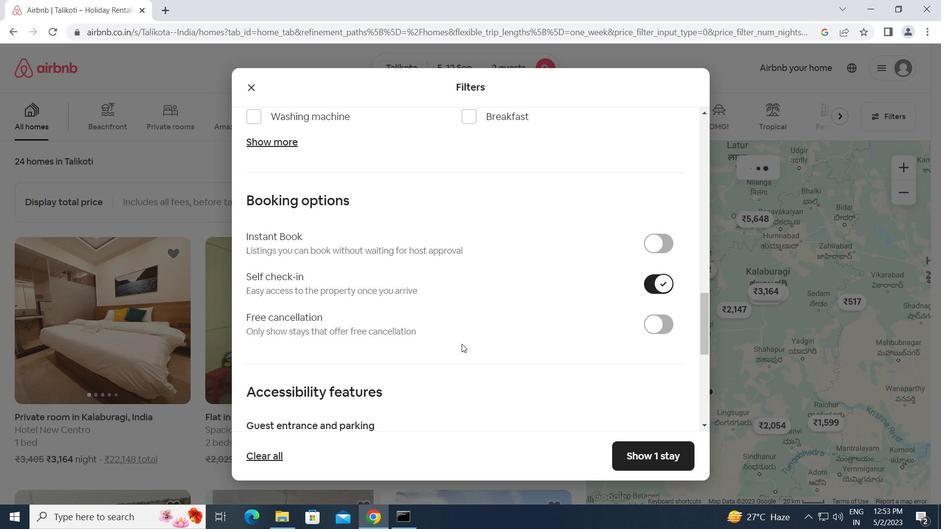
Action: Mouse scrolled (458, 345) with delta (0, 0)
Screenshot: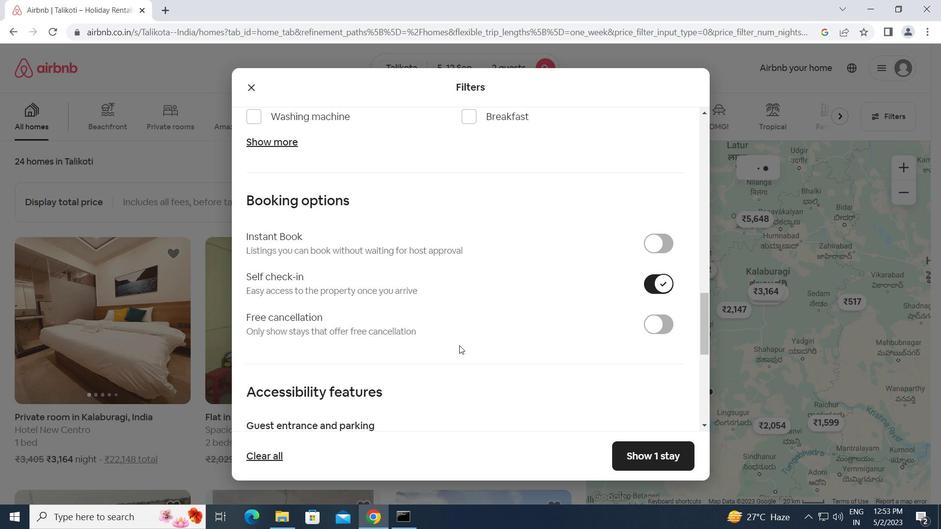 
Action: Mouse scrolled (458, 345) with delta (0, 0)
Screenshot: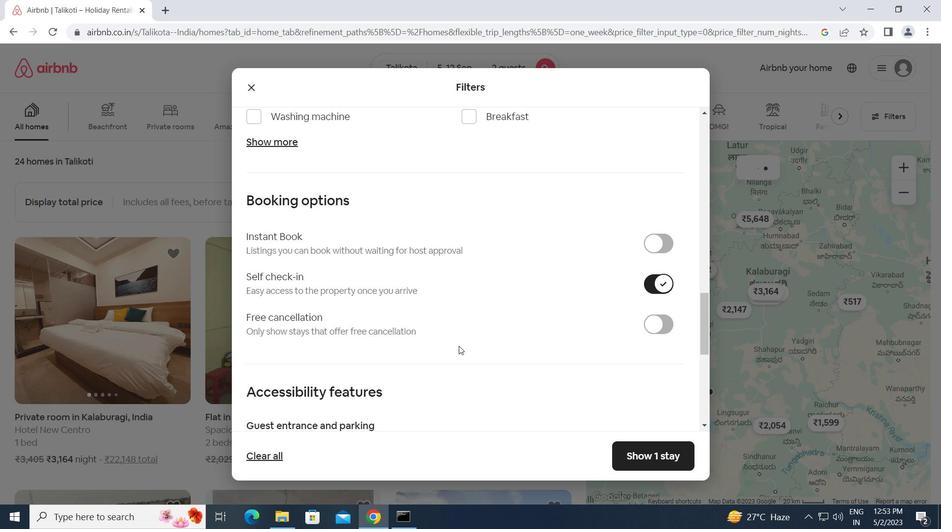 
Action: Mouse moved to (457, 346)
Screenshot: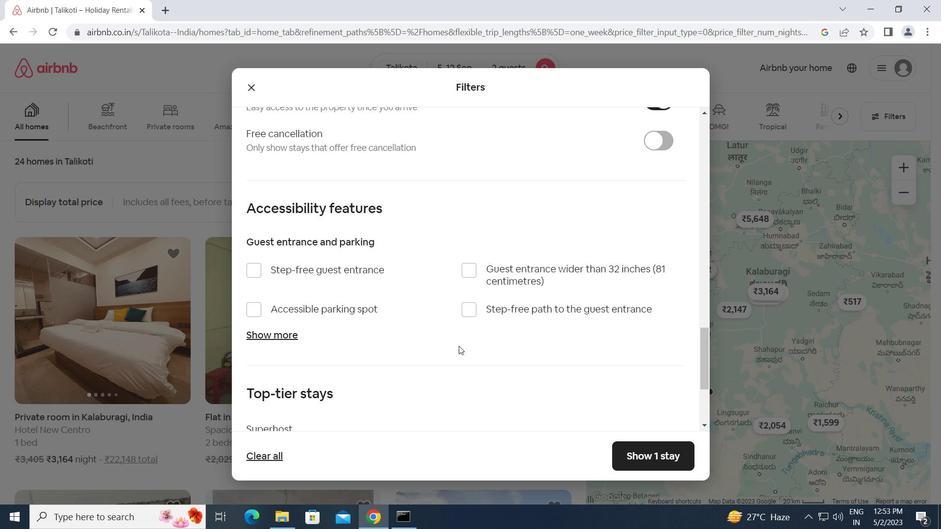 
Action: Mouse scrolled (457, 345) with delta (0, 0)
Screenshot: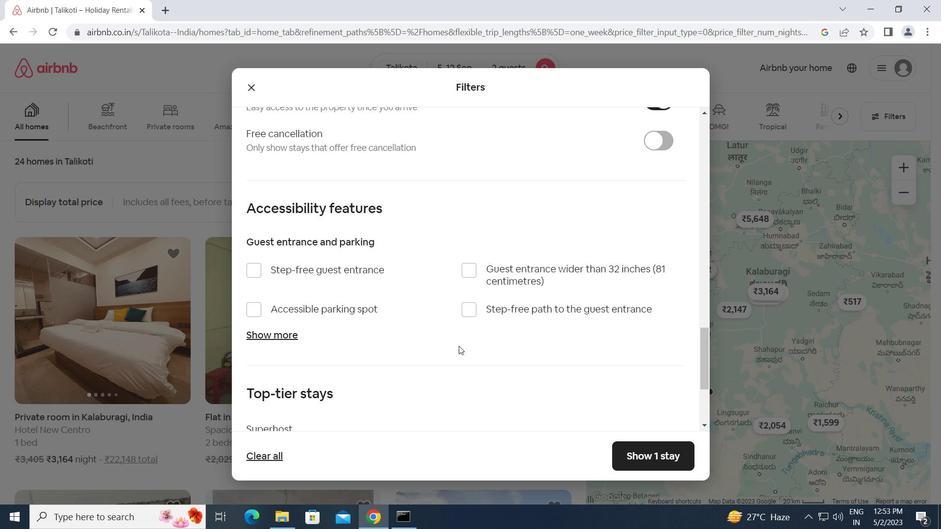 
Action: Mouse moved to (453, 347)
Screenshot: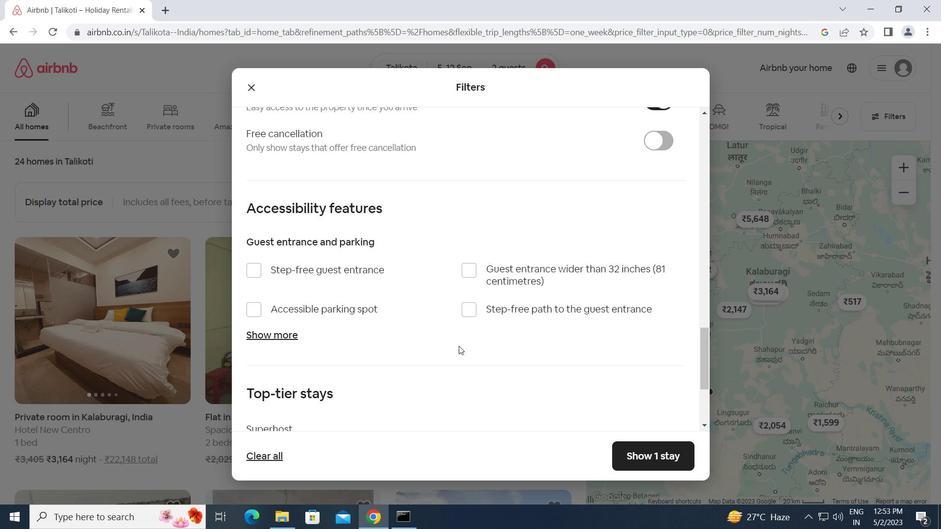 
Action: Mouse scrolled (453, 346) with delta (0, 0)
Screenshot: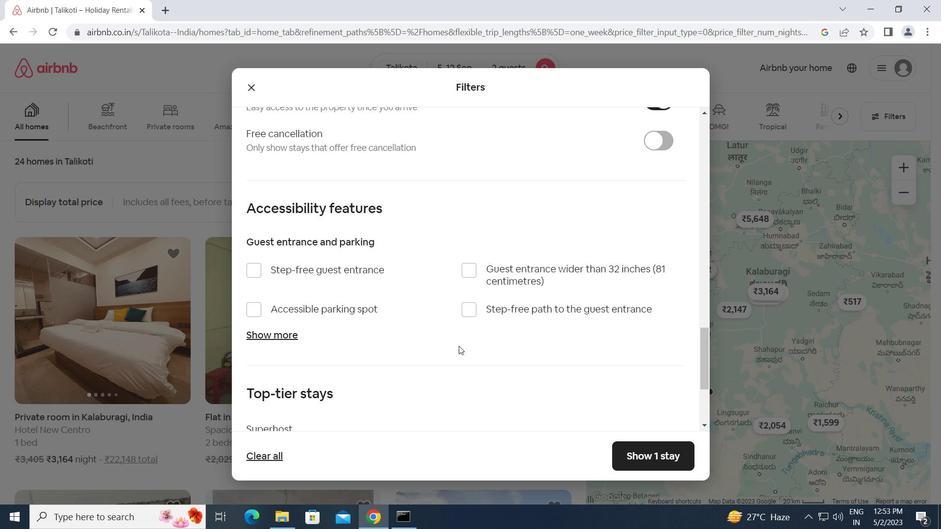
Action: Mouse moved to (449, 347)
Screenshot: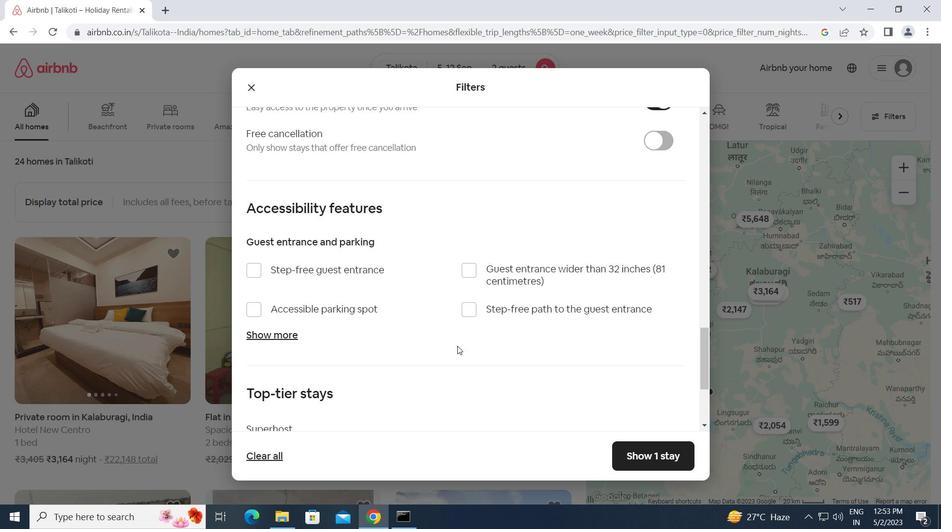 
Action: Mouse scrolled (449, 346) with delta (0, 0)
Screenshot: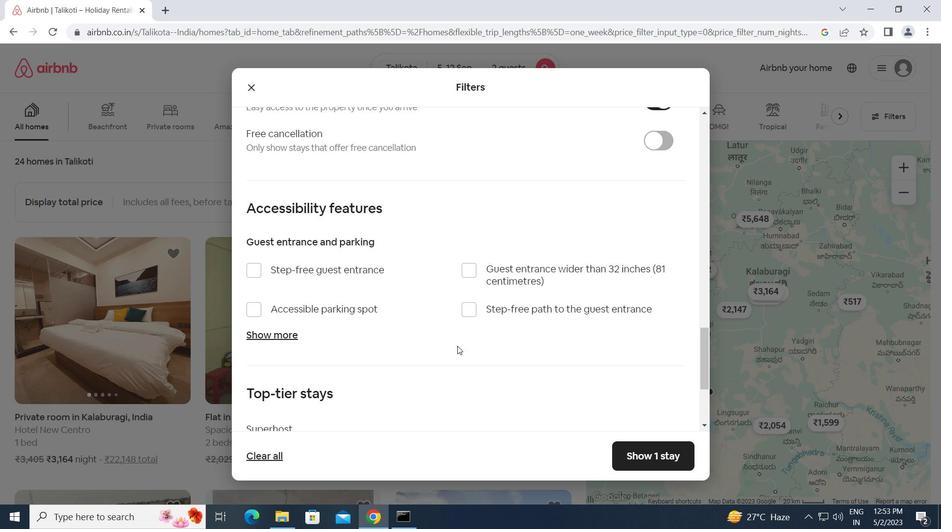 
Action: Mouse moved to (253, 396)
Screenshot: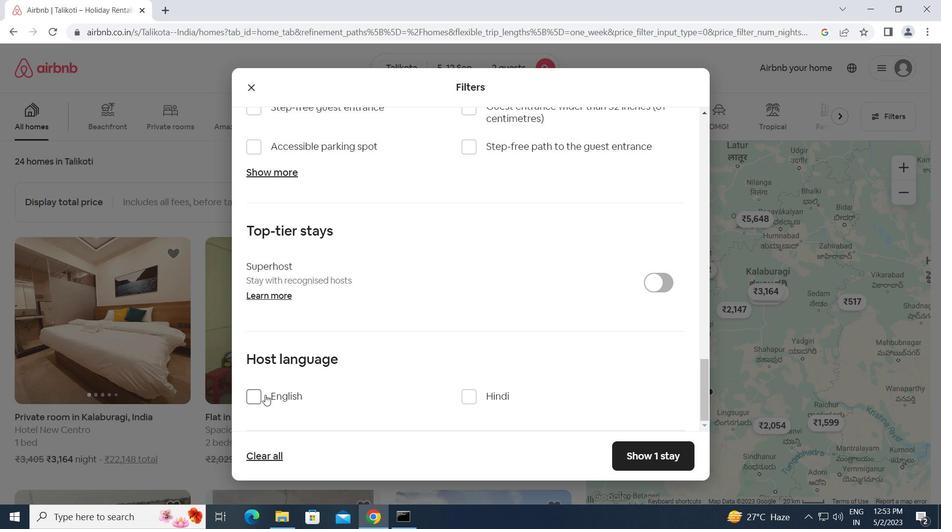 
Action: Mouse pressed left at (253, 396)
Screenshot: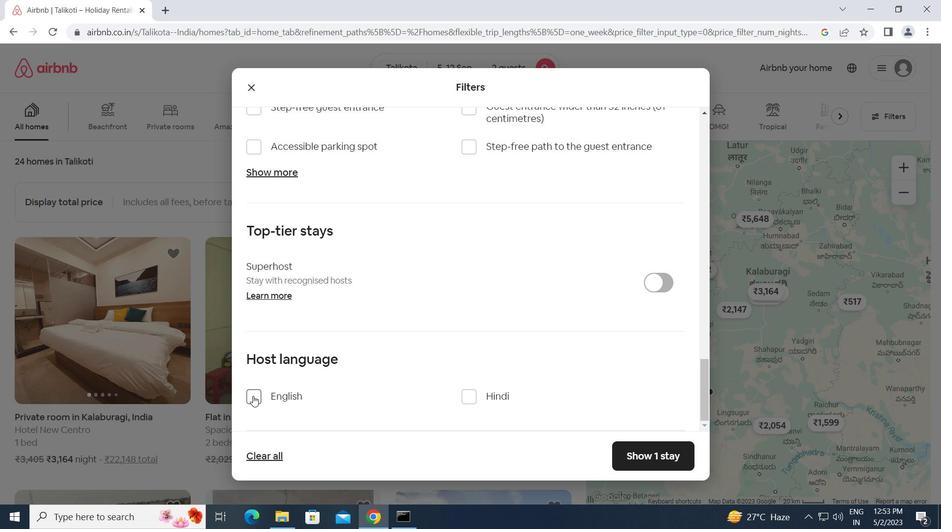 
Action: Mouse moved to (634, 457)
Screenshot: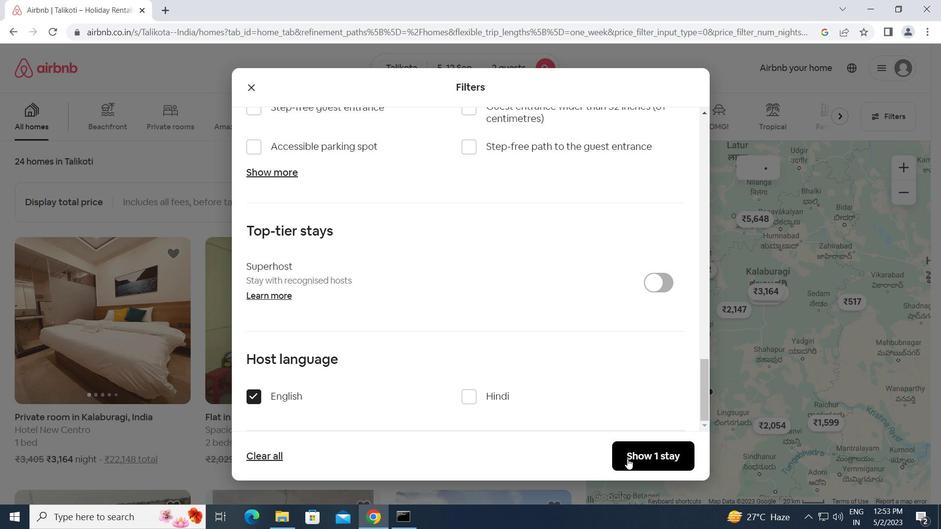 
Action: Mouse pressed left at (634, 457)
Screenshot: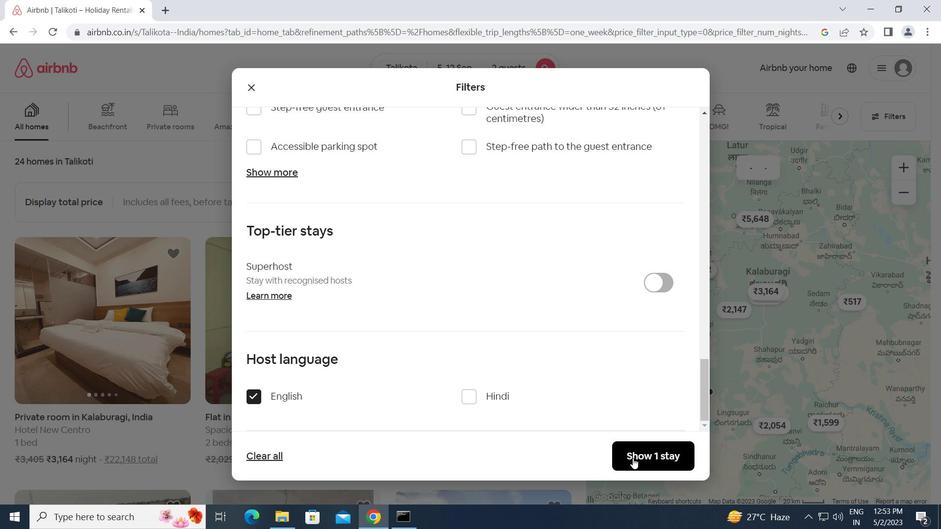 
Action: Mouse moved to (628, 452)
Screenshot: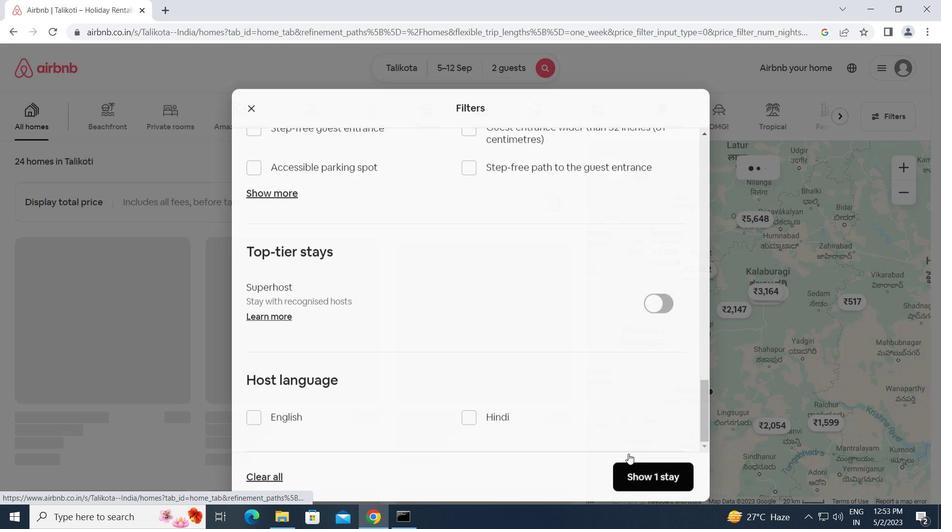 
